 Task: Open Card Environmental Engineering Review in Board Employee Survey and Feedback to Workspace Investor Relations and add a team member Softage.4@softage.net, a label Purple, a checklist Mergers and Acquisitions, an attachment from your google drive, a color Purple and finally, add a card description 'Develop and launch new customer loyalty program for repeat business' and a comment 'This task presents an opportunity to showcase our communication and presentation skills, effectively conveying information and ideas to others.'. Add a start date 'Jan 08, 1900' with a due date 'Jan 15, 1900'
Action: Mouse moved to (103, 297)
Screenshot: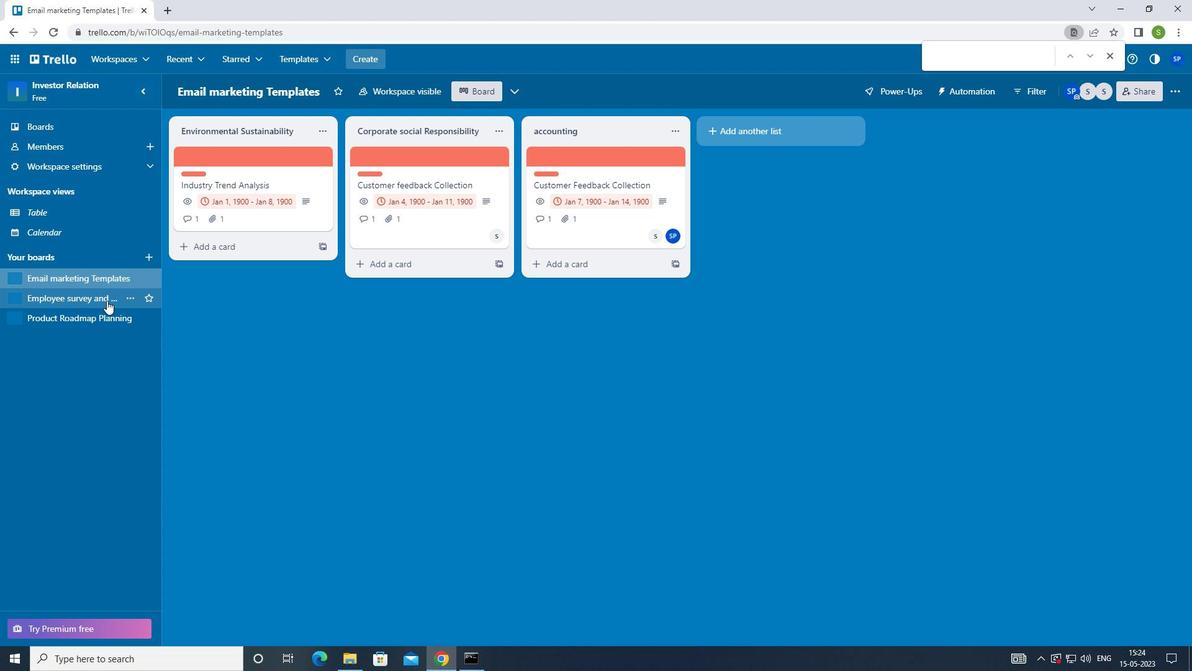 
Action: Mouse pressed left at (103, 297)
Screenshot: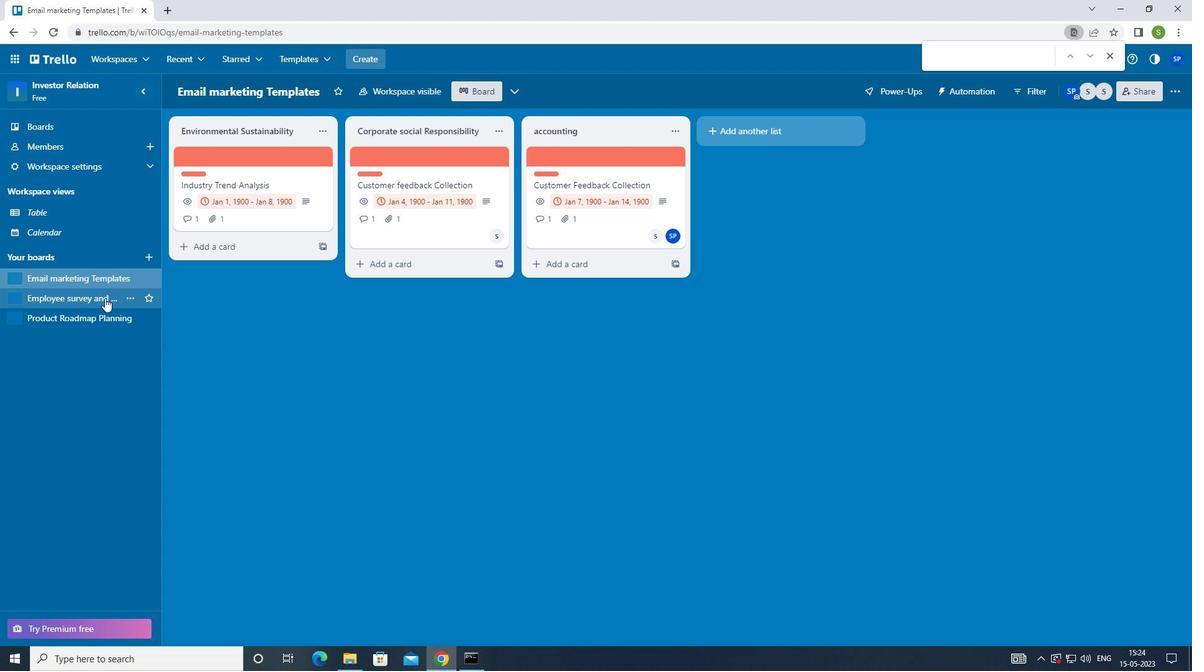 
Action: Mouse moved to (572, 154)
Screenshot: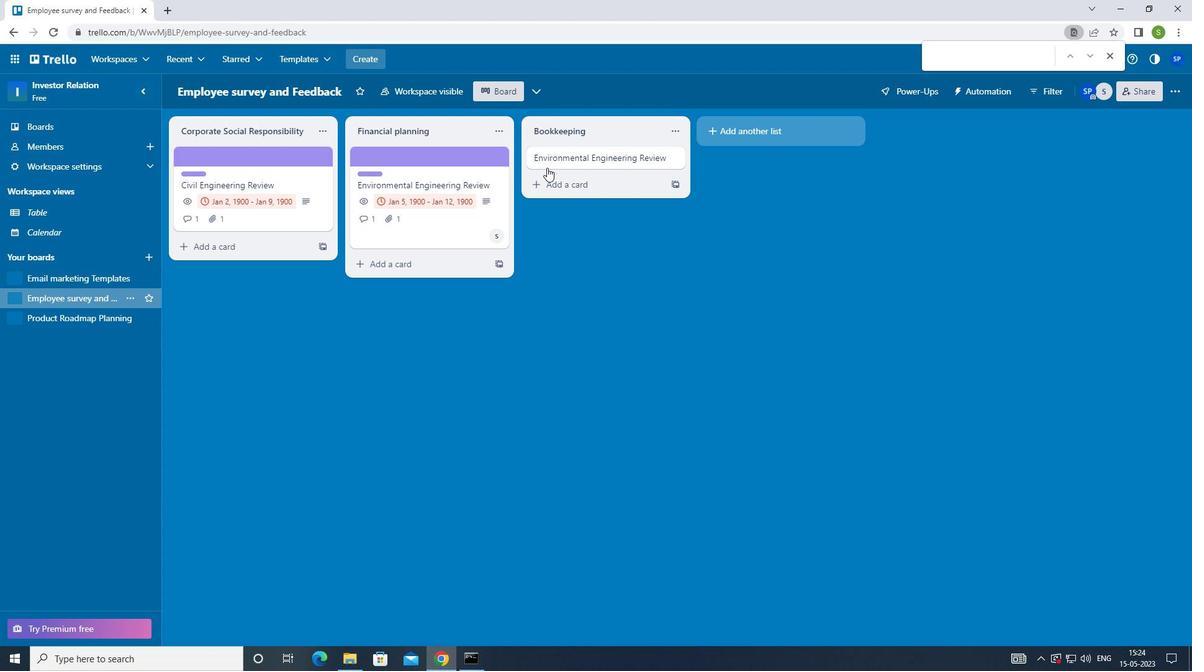 
Action: Mouse pressed left at (572, 154)
Screenshot: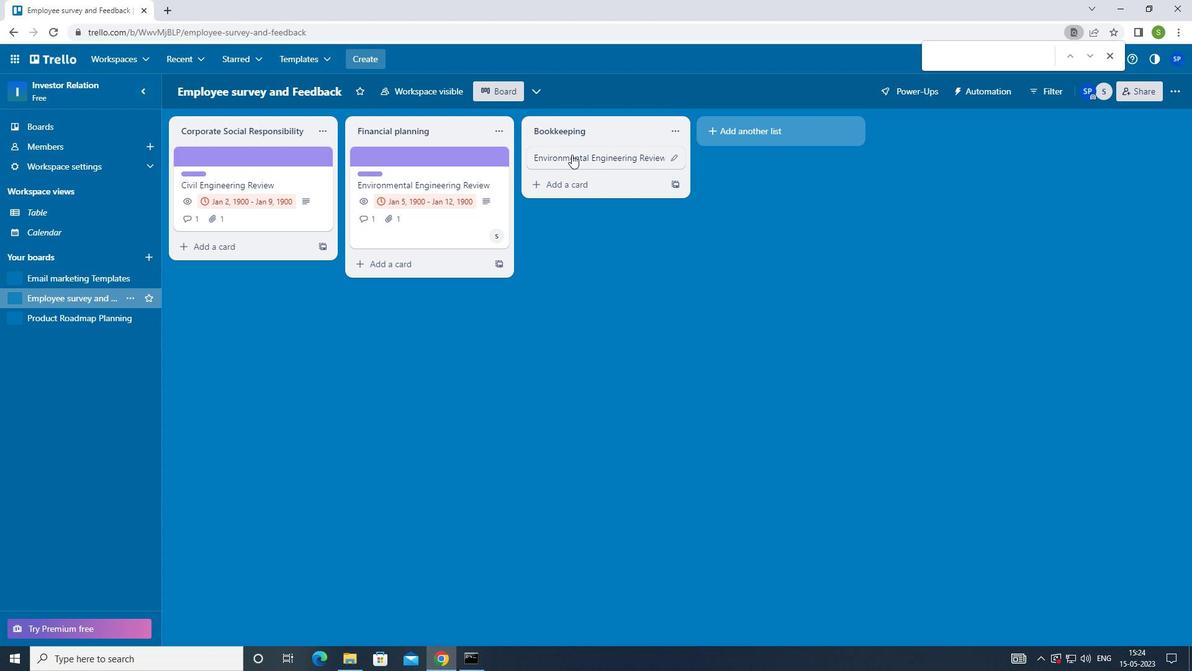 
Action: Mouse moved to (756, 161)
Screenshot: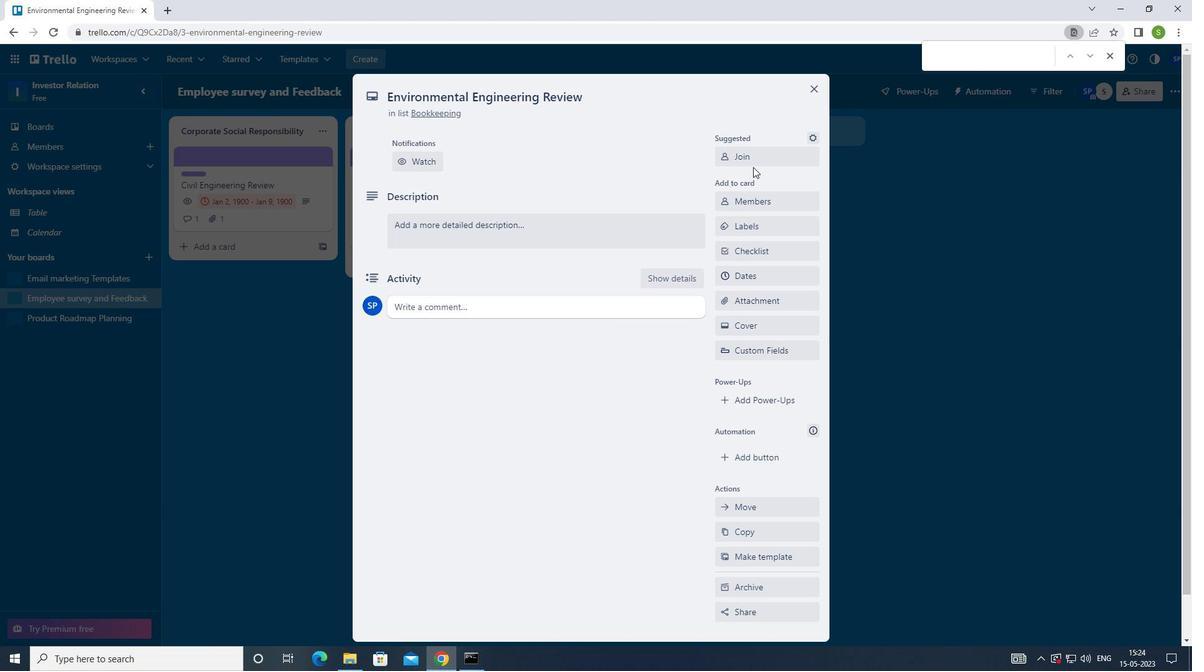 
Action: Mouse pressed left at (756, 161)
Screenshot: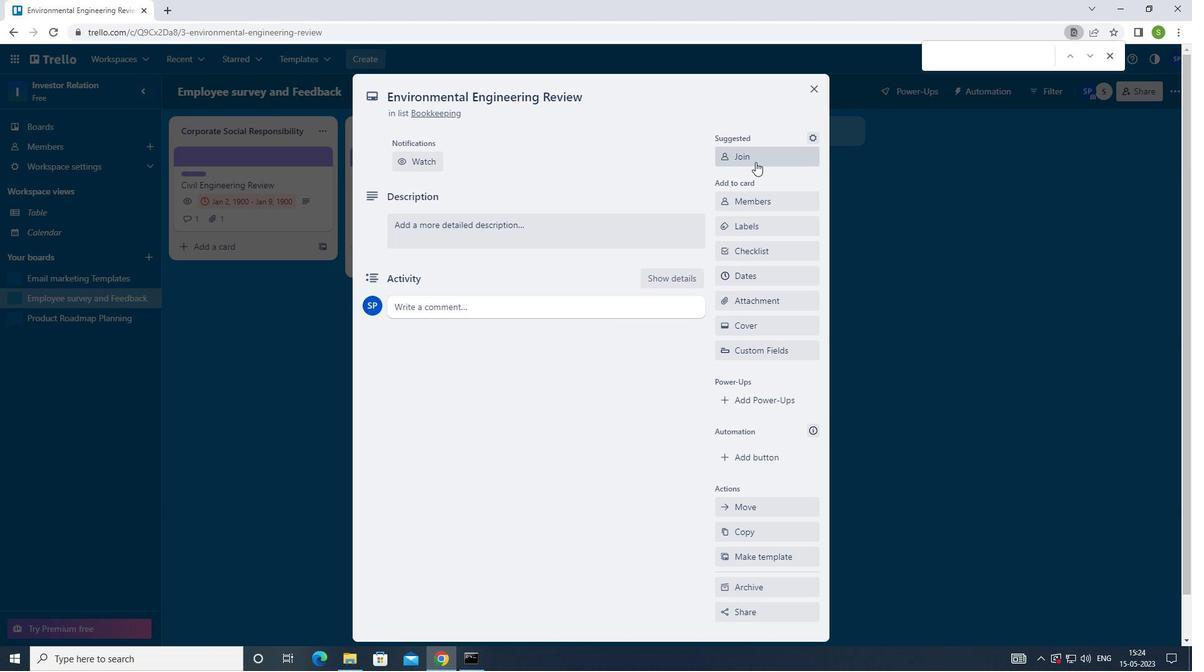 
Action: Mouse moved to (766, 160)
Screenshot: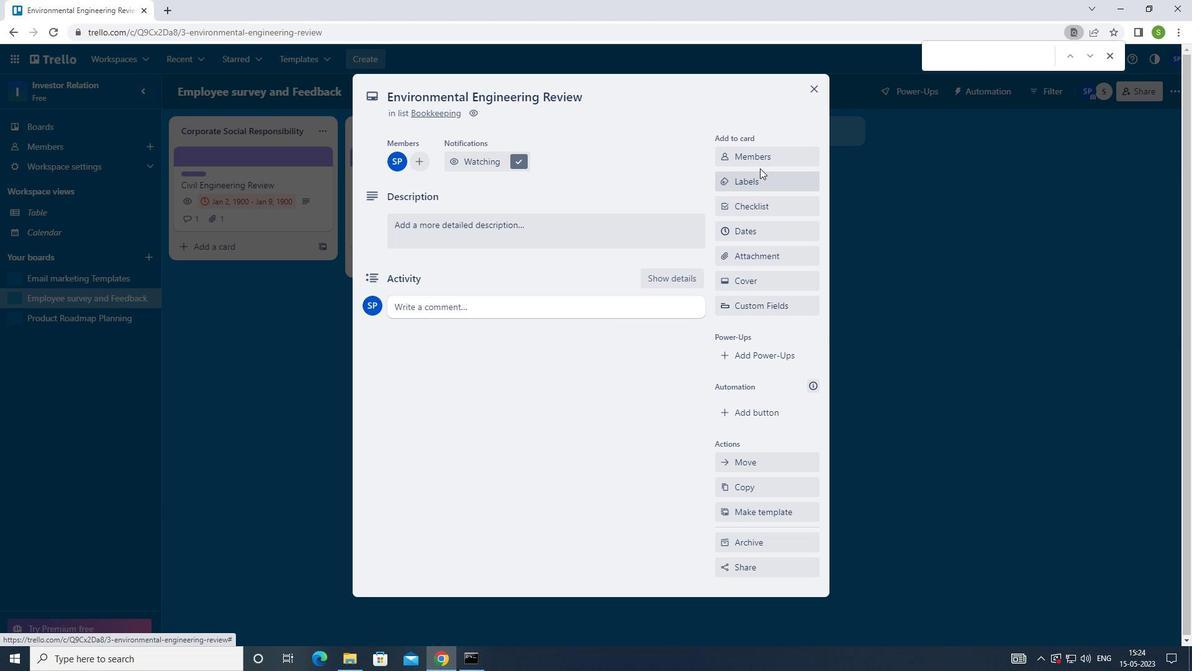 
Action: Mouse pressed left at (766, 160)
Screenshot: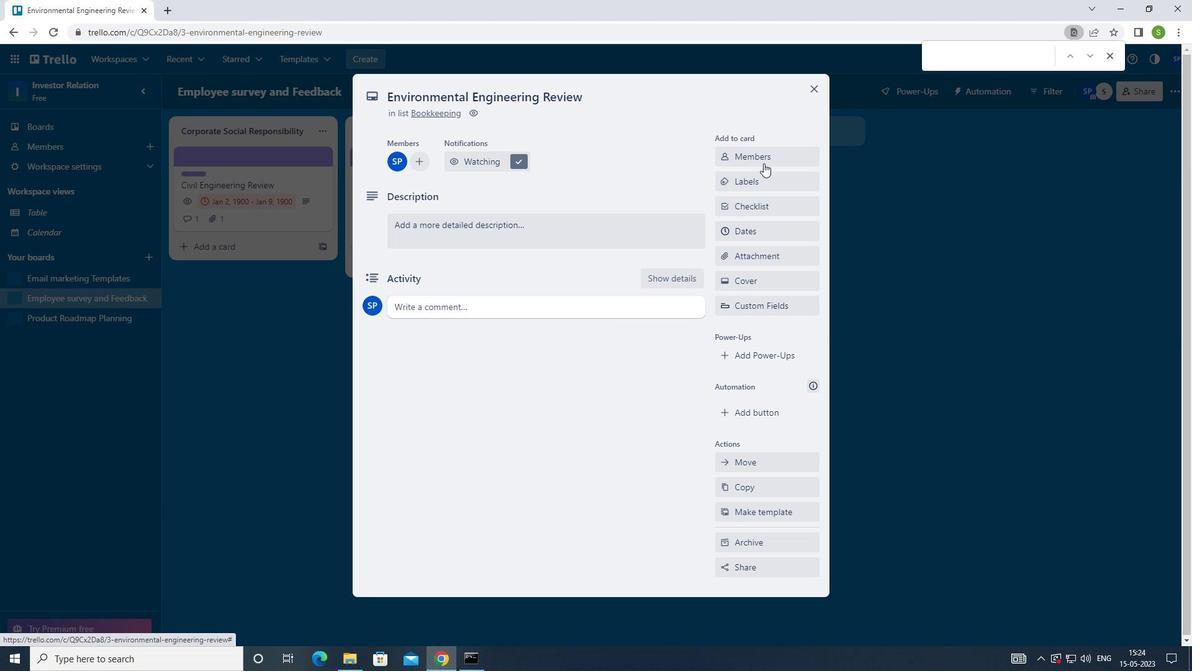 
Action: Mouse moved to (752, 170)
Screenshot: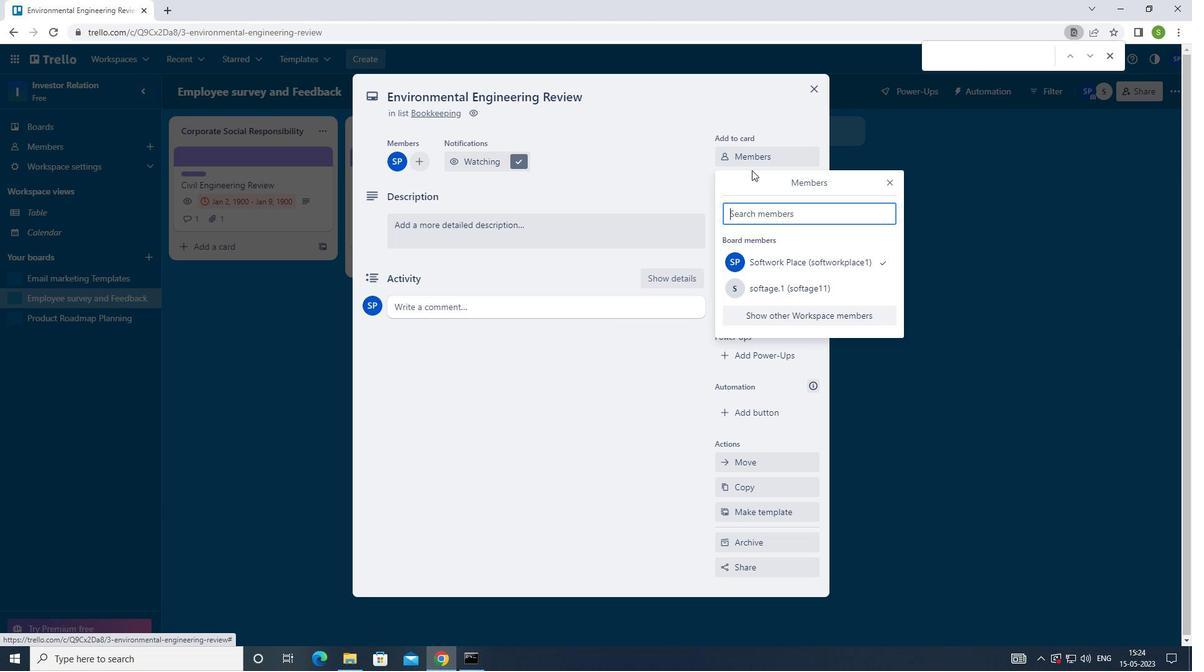 
Action: Key pressed <Key.shift>SOFTAGE.4<Key.shift>@SOFTAGE.NET
Screenshot: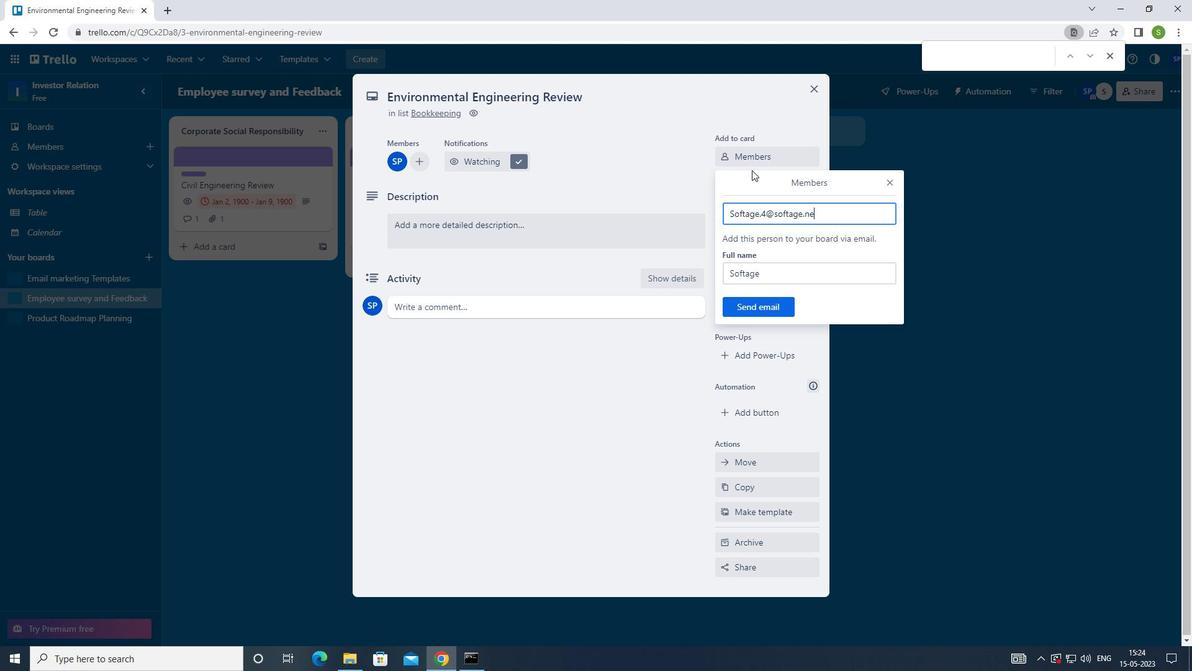 
Action: Mouse moved to (737, 302)
Screenshot: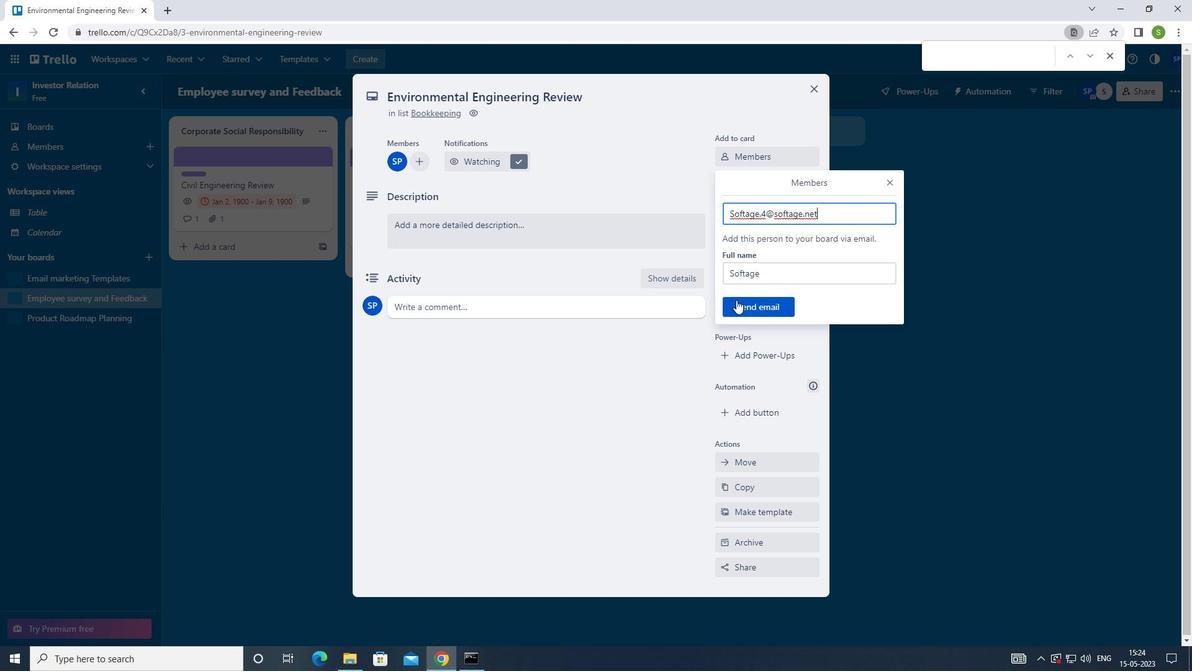 
Action: Mouse pressed left at (737, 302)
Screenshot: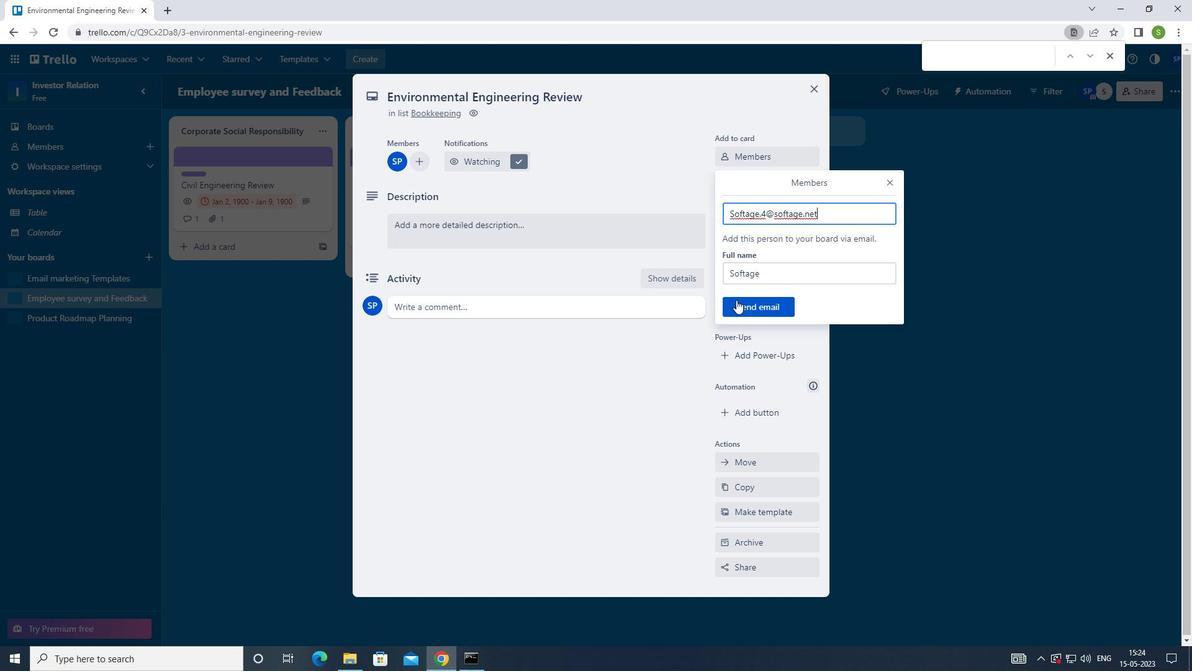
Action: Mouse moved to (781, 185)
Screenshot: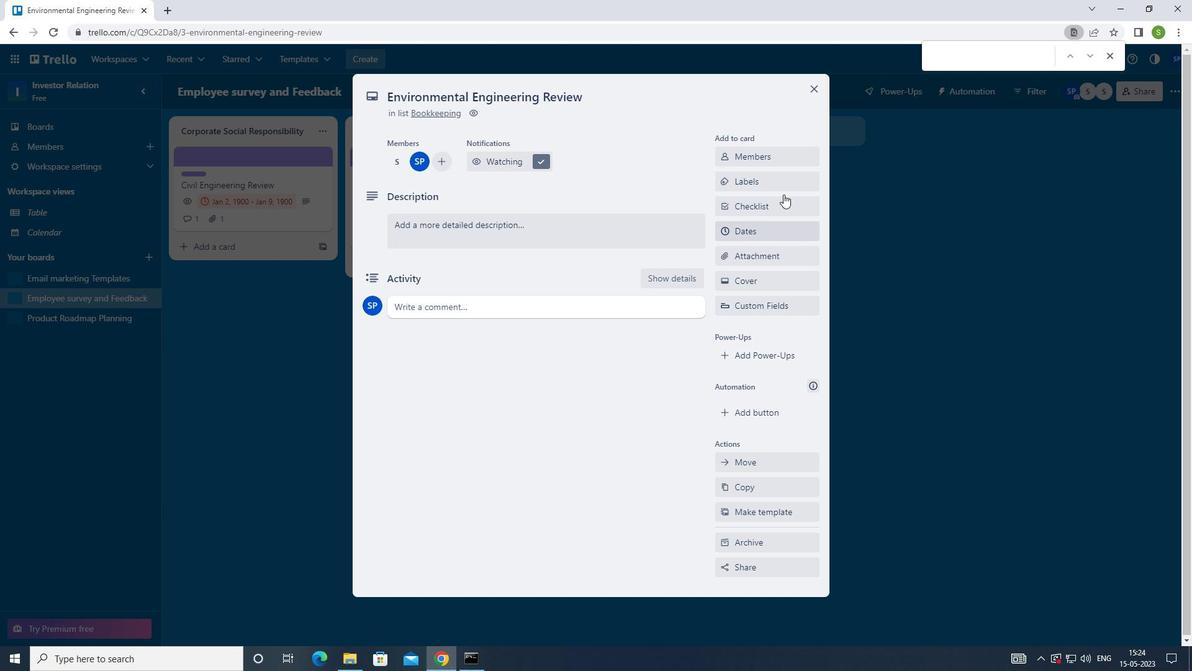 
Action: Mouse pressed left at (781, 185)
Screenshot: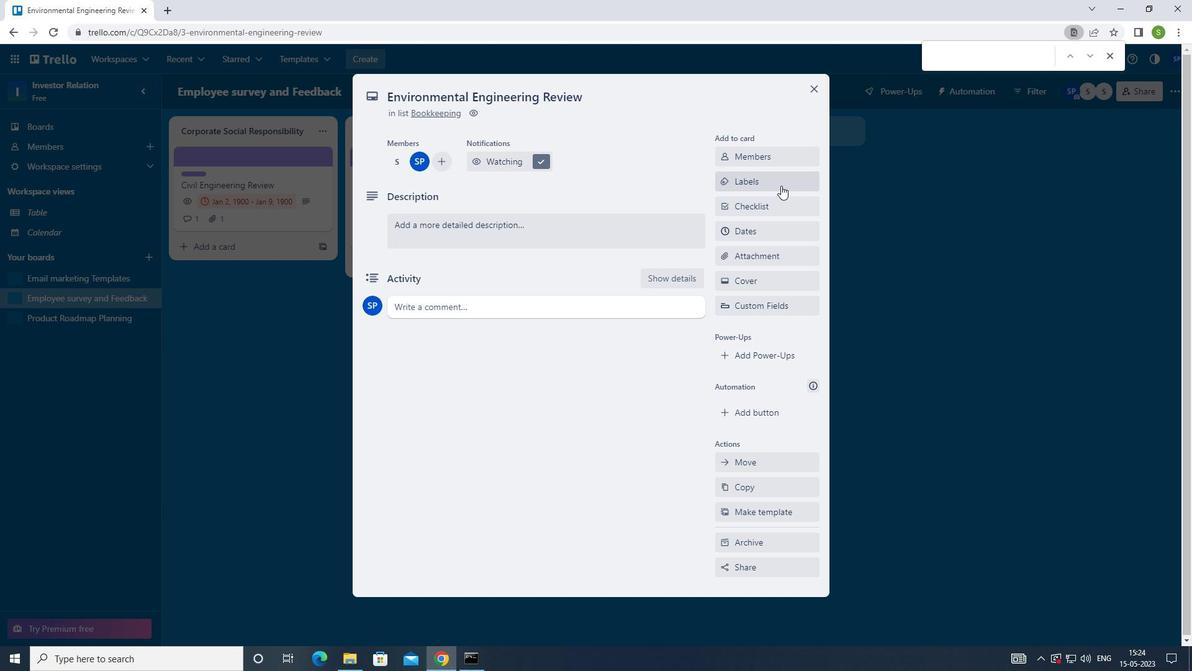 
Action: Mouse moved to (723, 370)
Screenshot: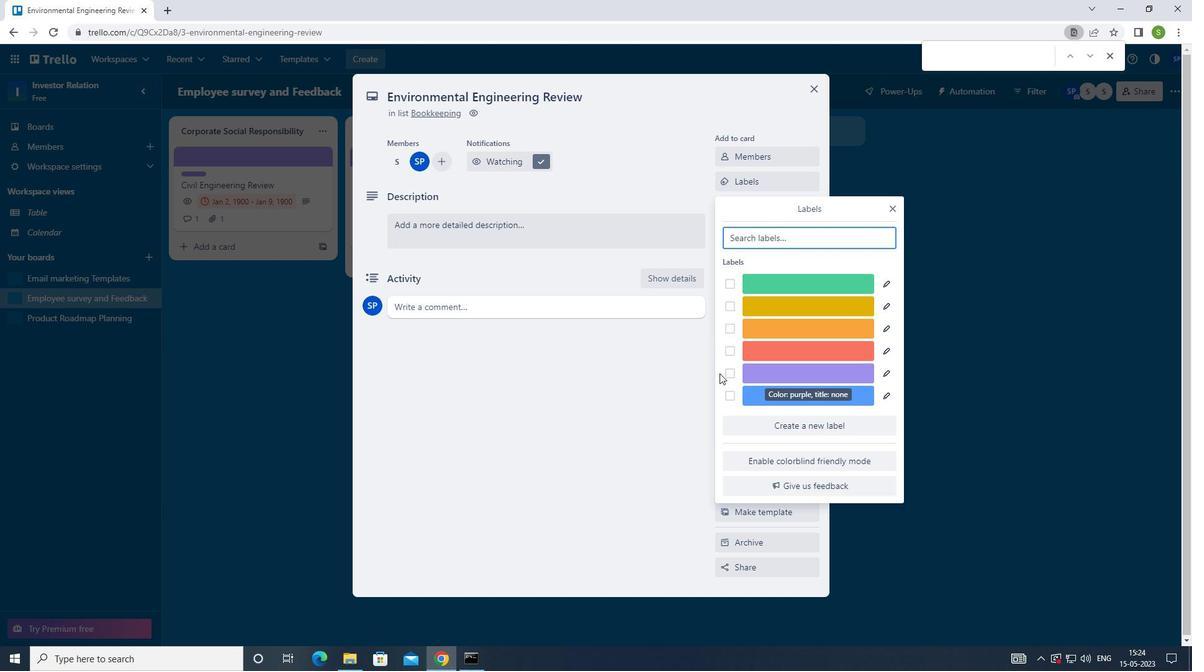 
Action: Mouse pressed left at (723, 370)
Screenshot: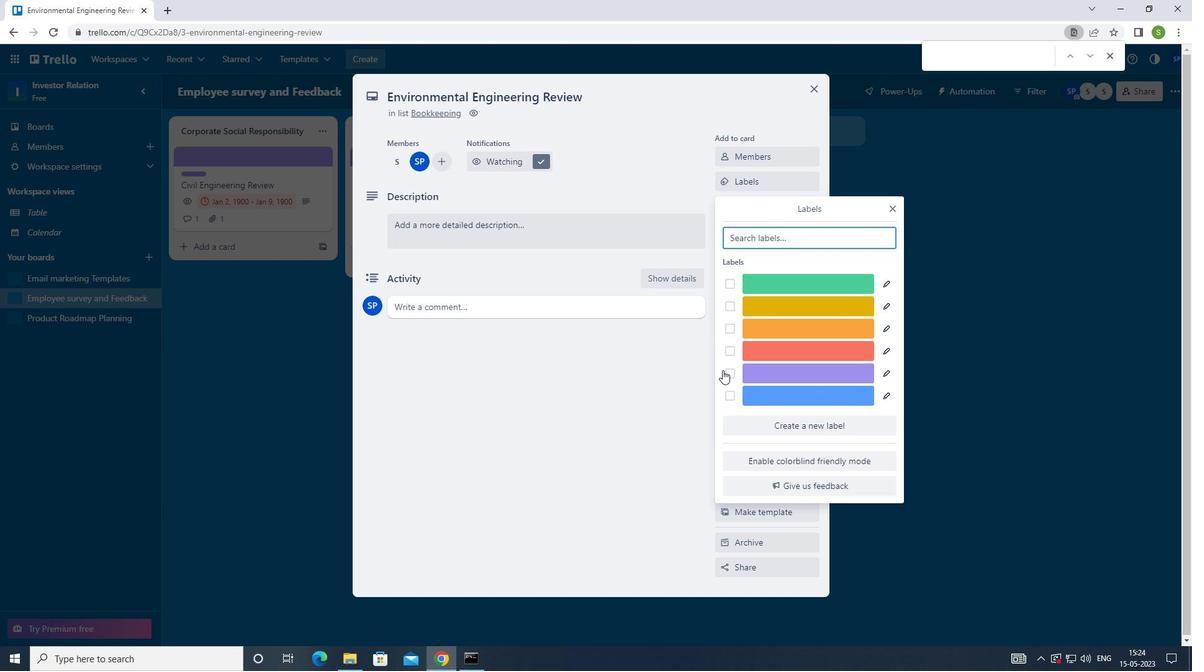 
Action: Mouse moved to (889, 206)
Screenshot: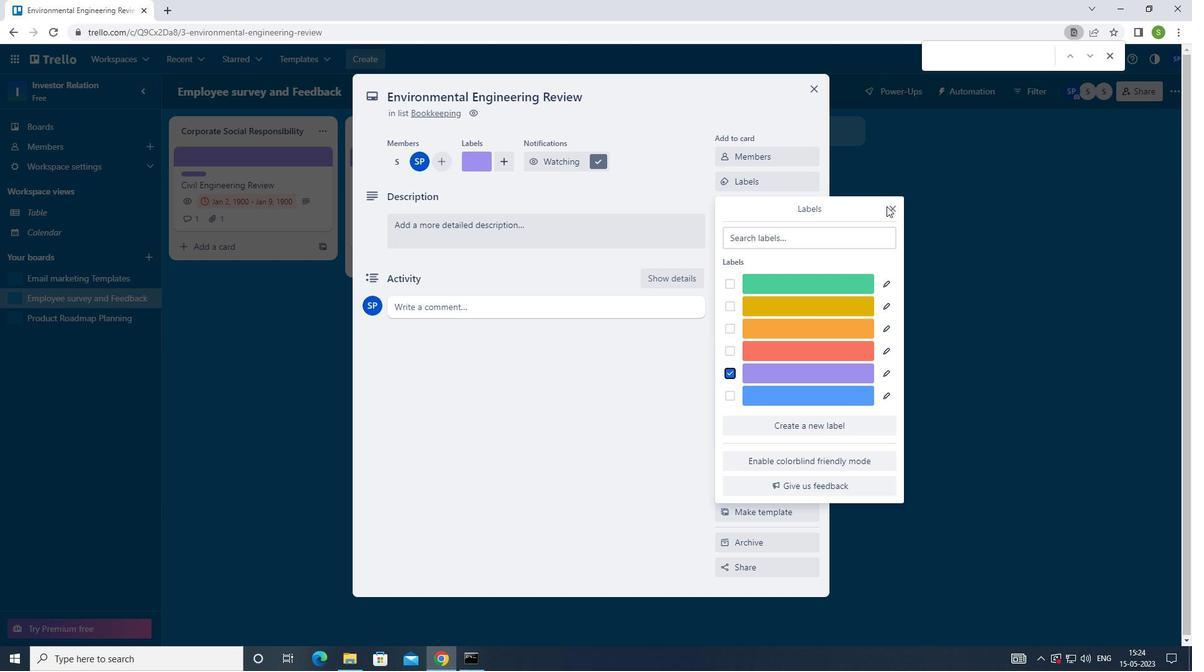 
Action: Mouse pressed left at (889, 206)
Screenshot: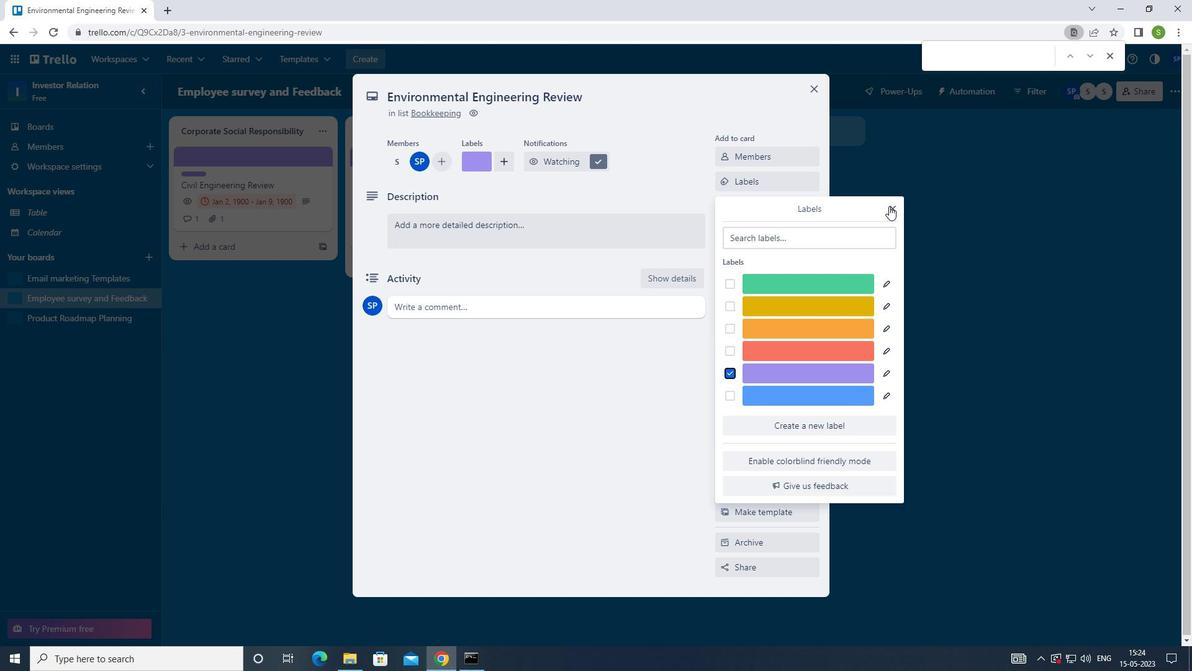 
Action: Mouse moved to (774, 206)
Screenshot: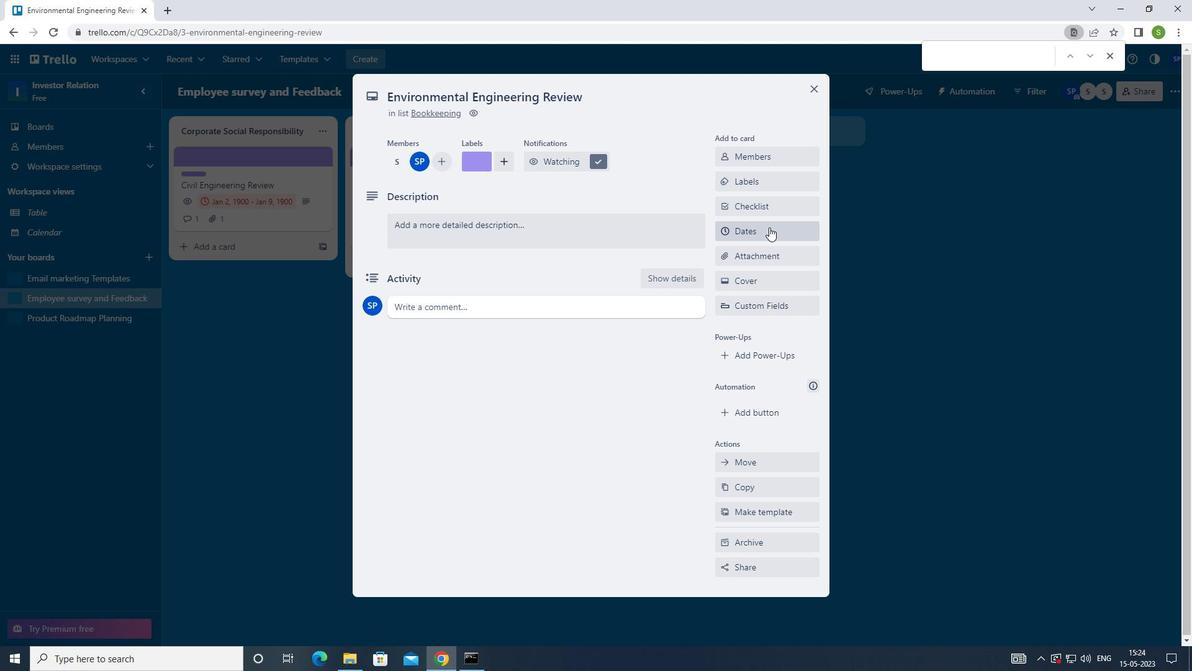 
Action: Mouse pressed left at (774, 206)
Screenshot: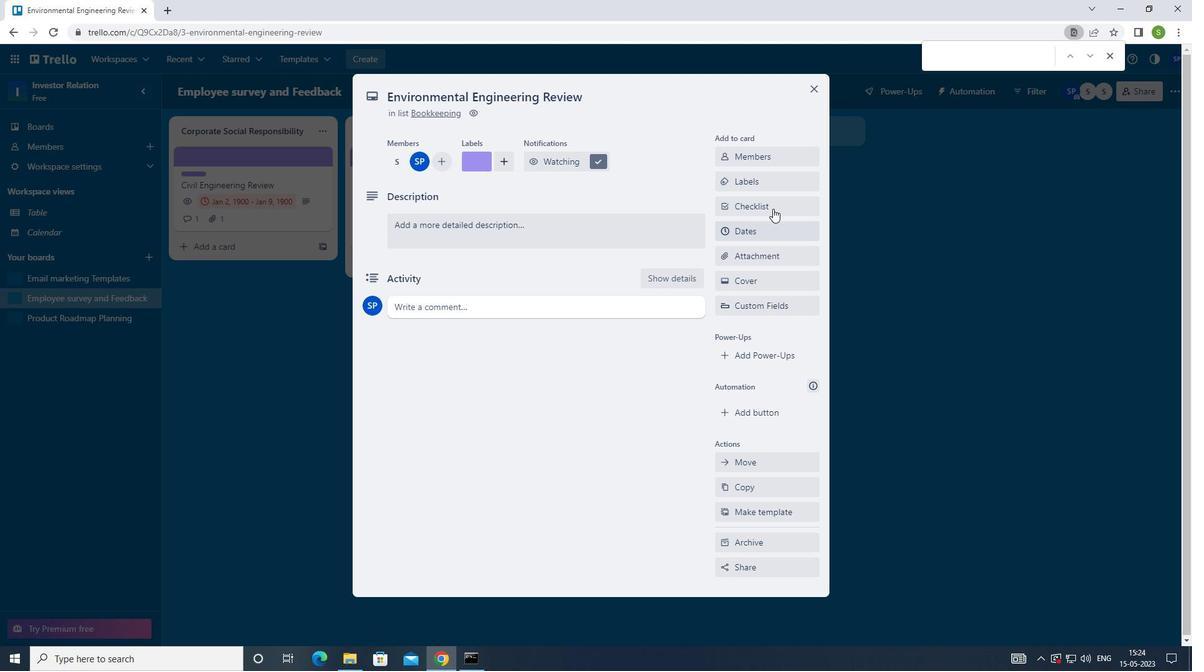 
Action: Mouse moved to (804, 206)
Screenshot: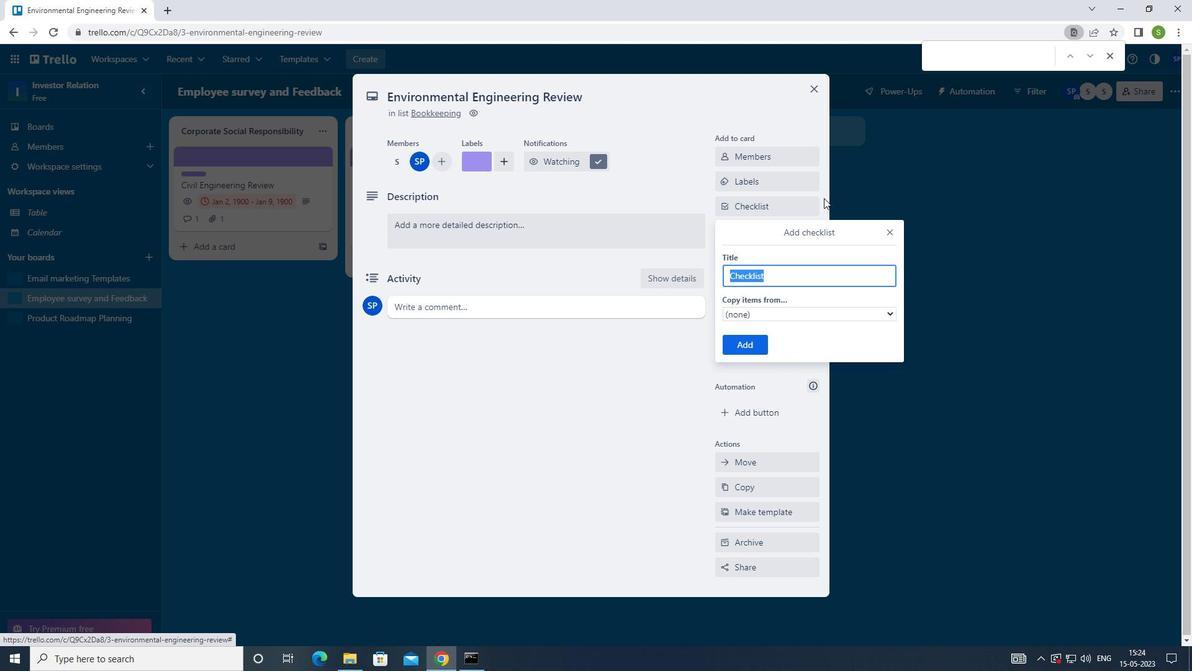 
Action: Key pressed <Key.shift>MERGERS<Key.space><Key.shift>B
Screenshot: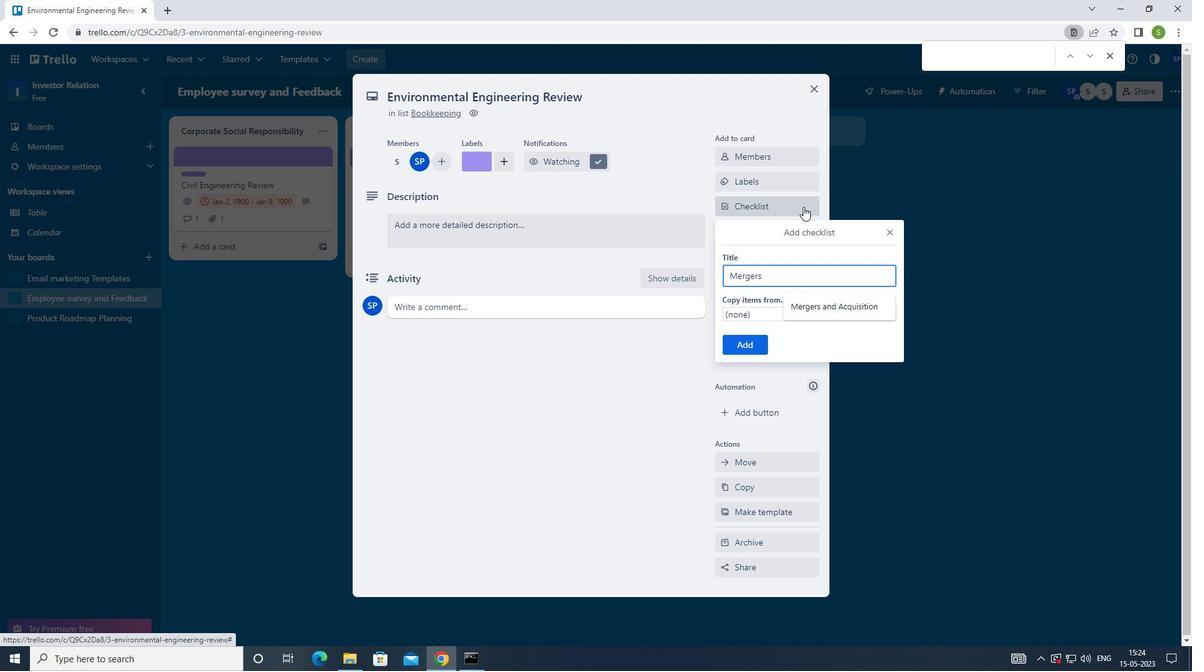 
Action: Mouse moved to (804, 206)
Screenshot: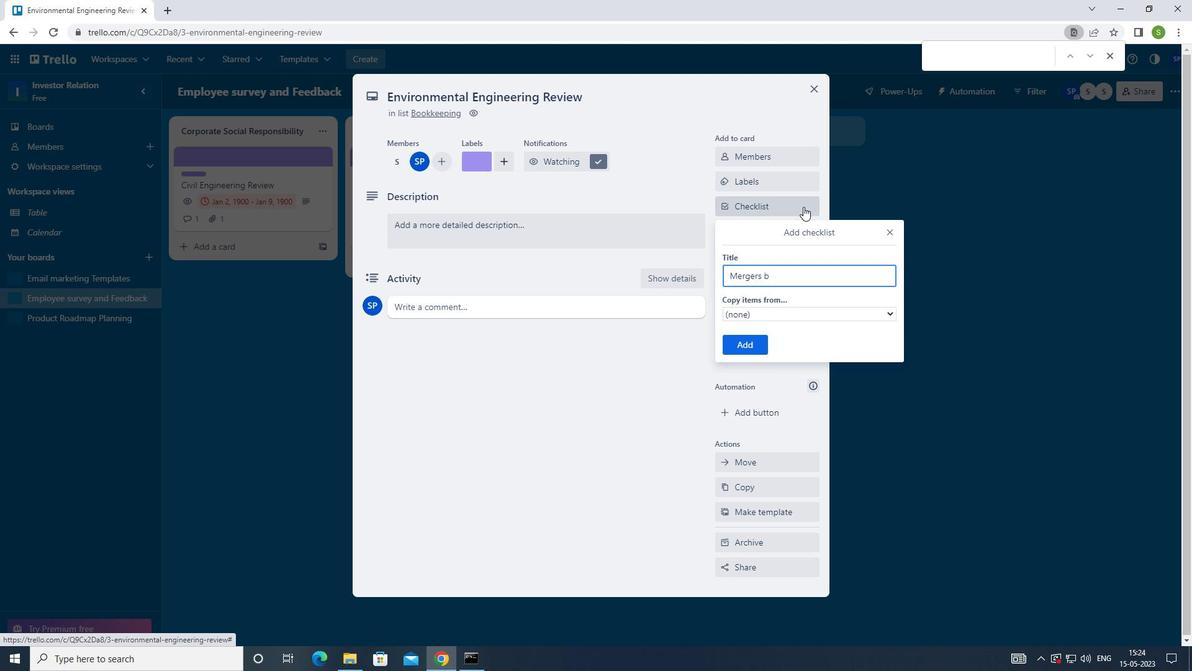 
Action: Key pressed <Key.backspace>AB<Key.backspace>MD<Key.backspace><Key.backspace>ND<Key.space><Key.shift>ACQUISITION
Screenshot: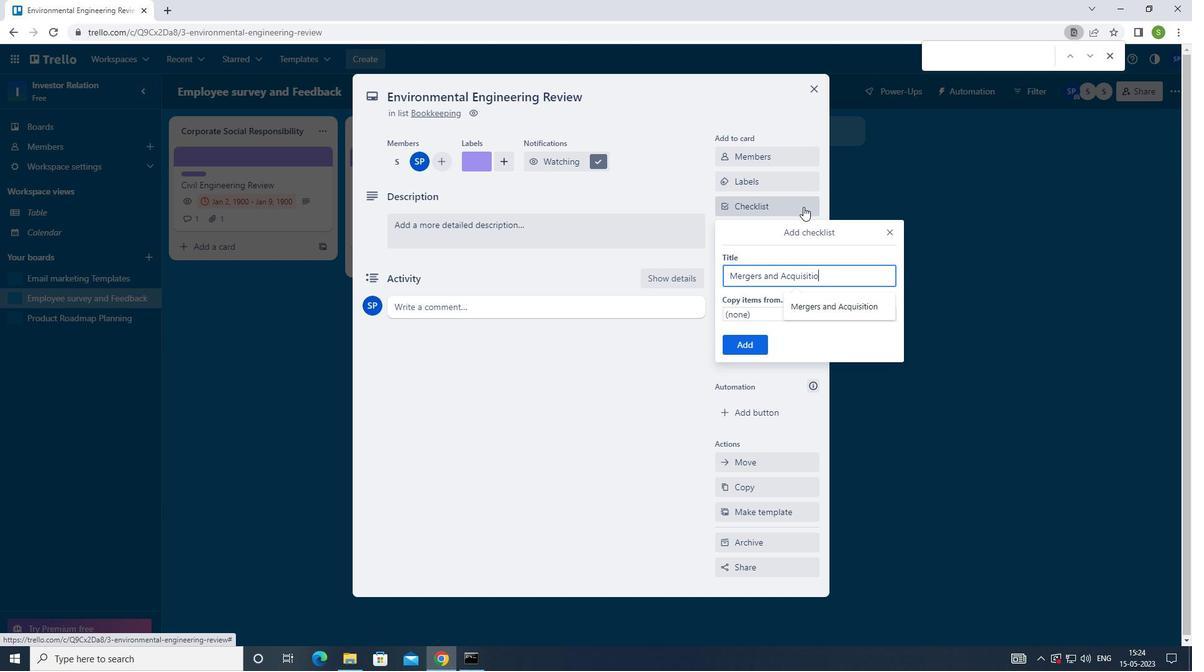 
Action: Mouse moved to (742, 347)
Screenshot: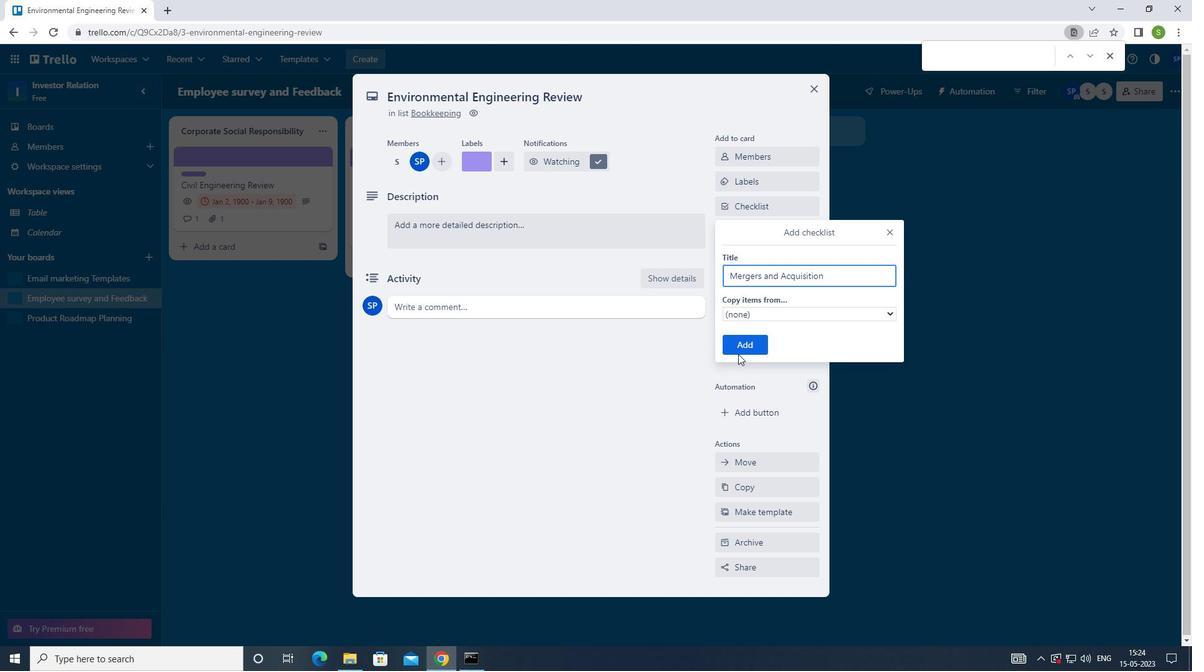
Action: Mouse pressed left at (742, 347)
Screenshot: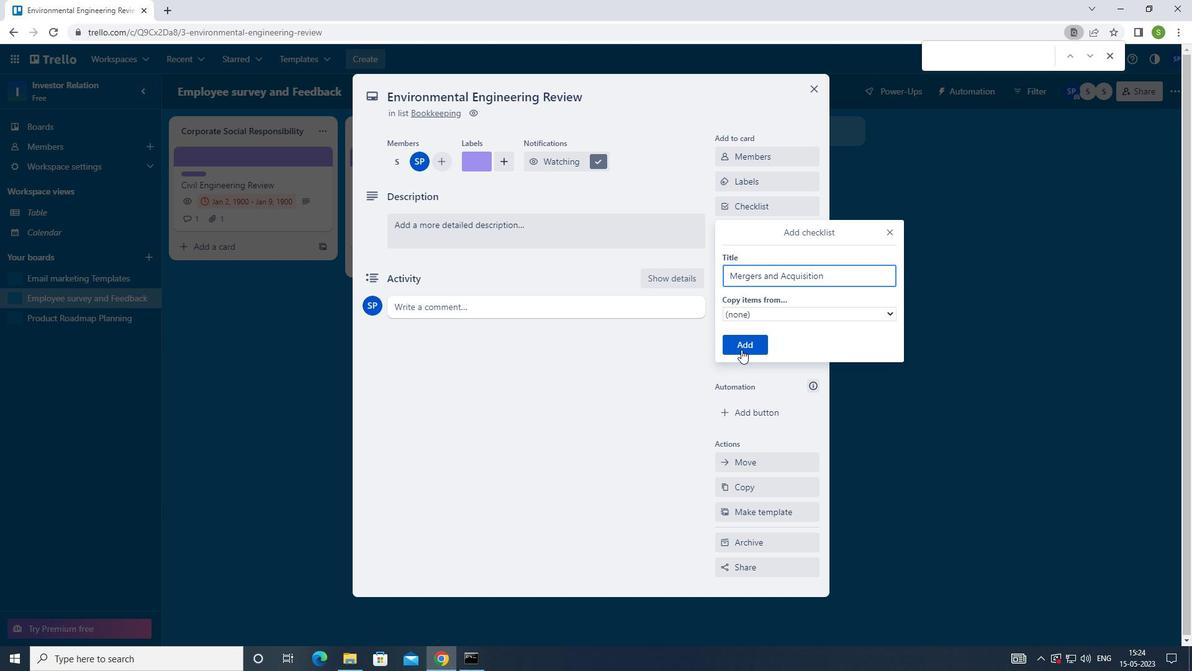
Action: Mouse moved to (776, 252)
Screenshot: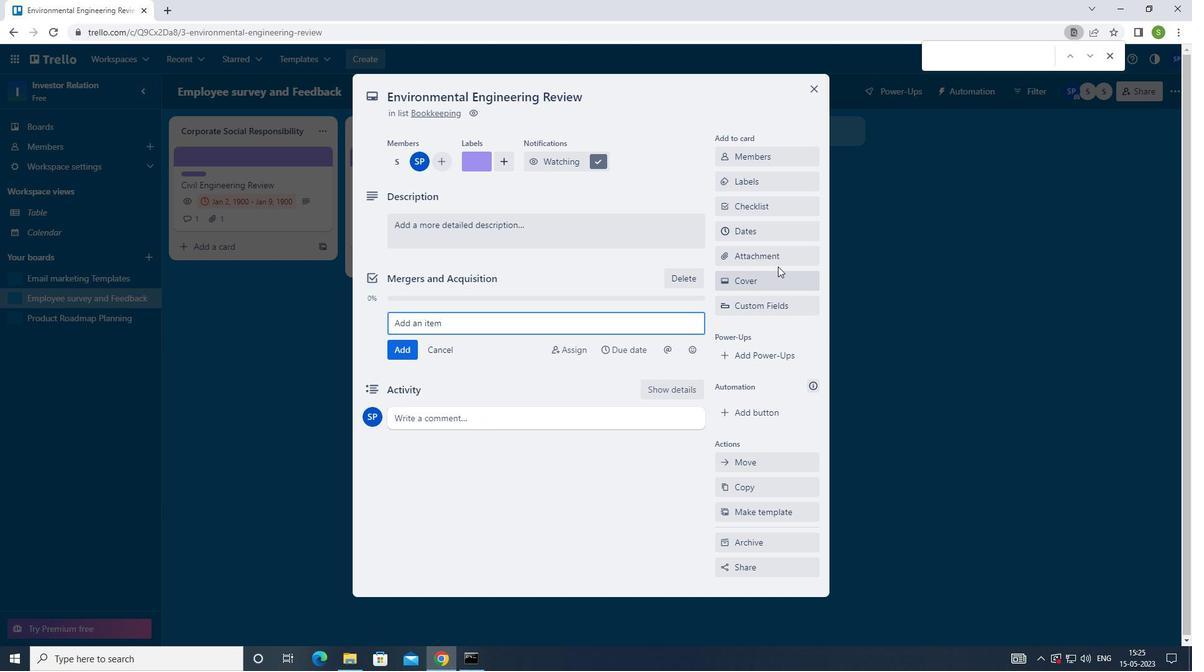 
Action: Mouse pressed left at (776, 252)
Screenshot: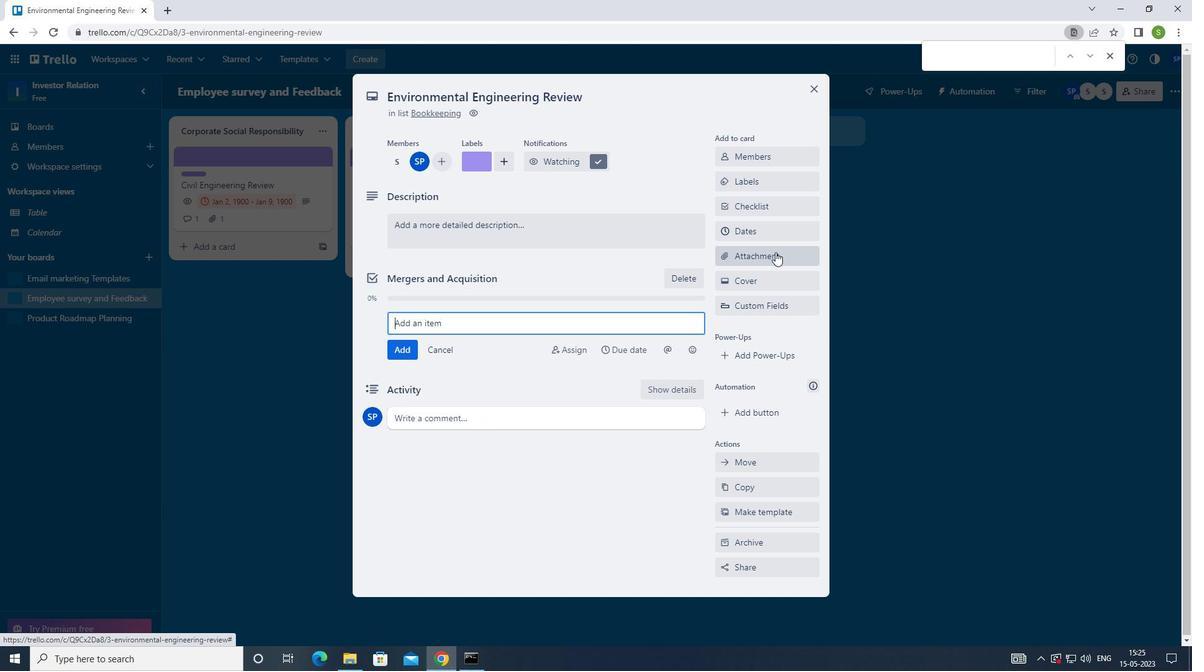 
Action: Mouse moved to (736, 347)
Screenshot: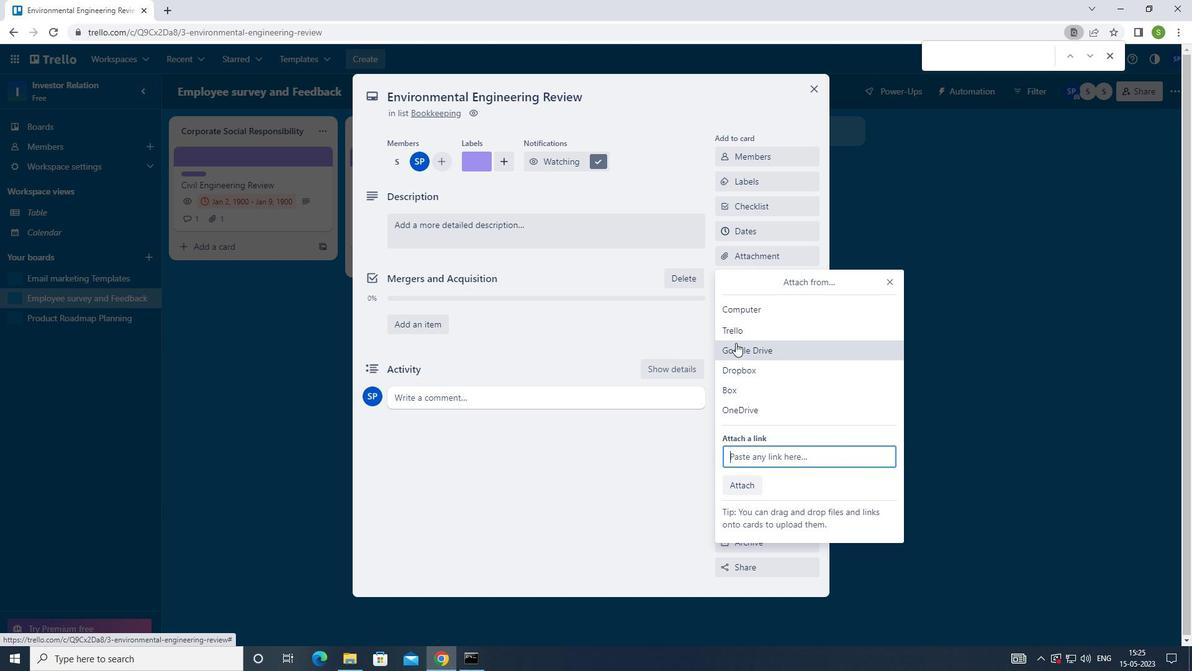 
Action: Mouse pressed left at (736, 347)
Screenshot: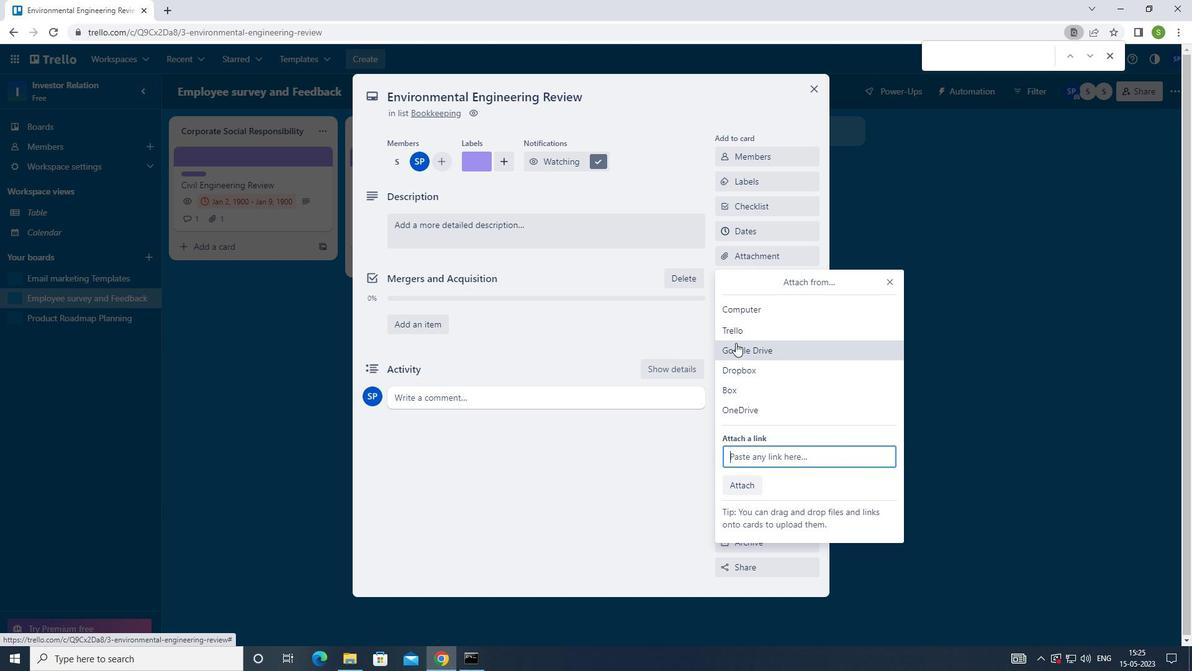 
Action: Mouse moved to (314, 293)
Screenshot: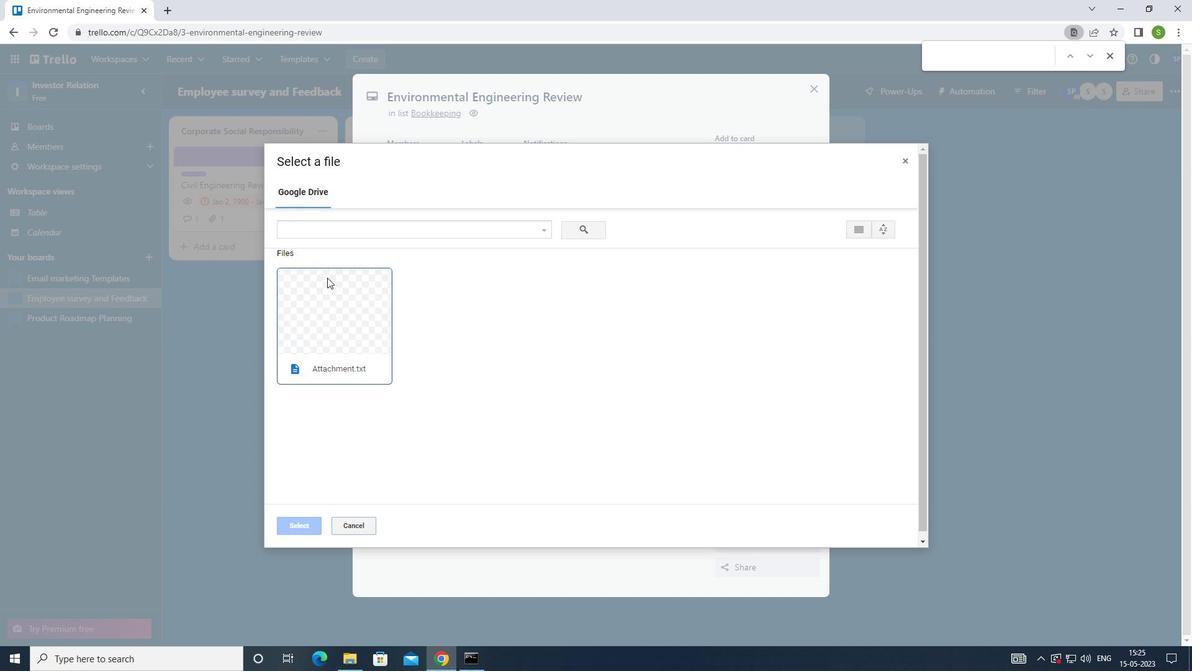 
Action: Mouse pressed left at (314, 293)
Screenshot: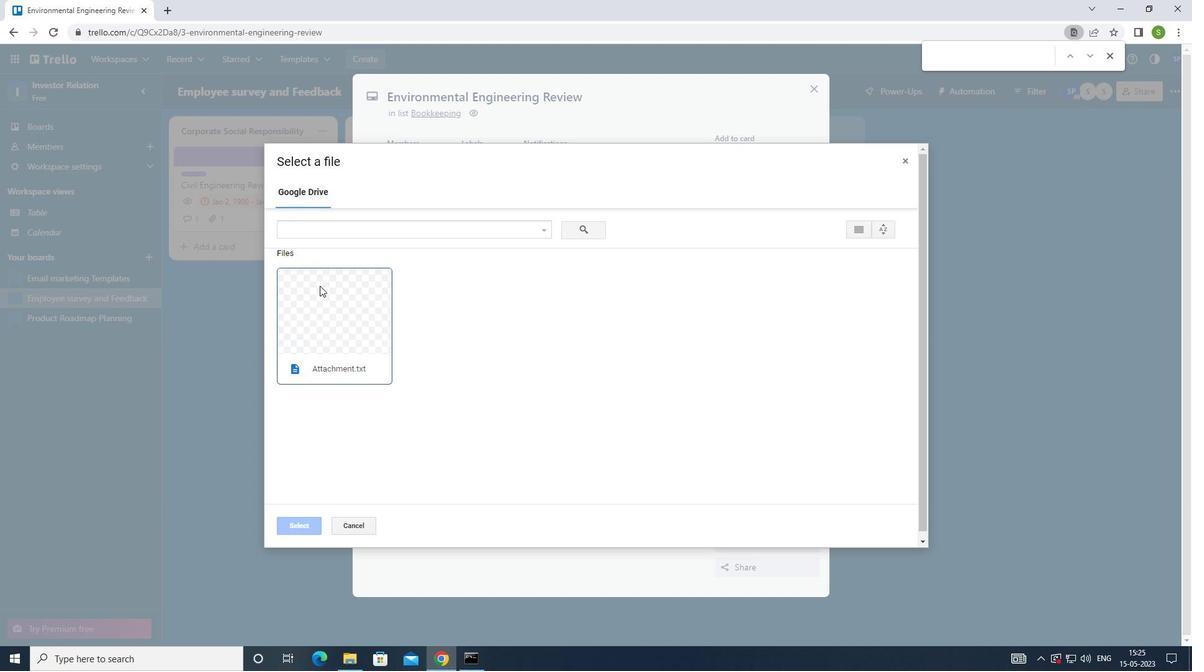 
Action: Mouse moved to (293, 533)
Screenshot: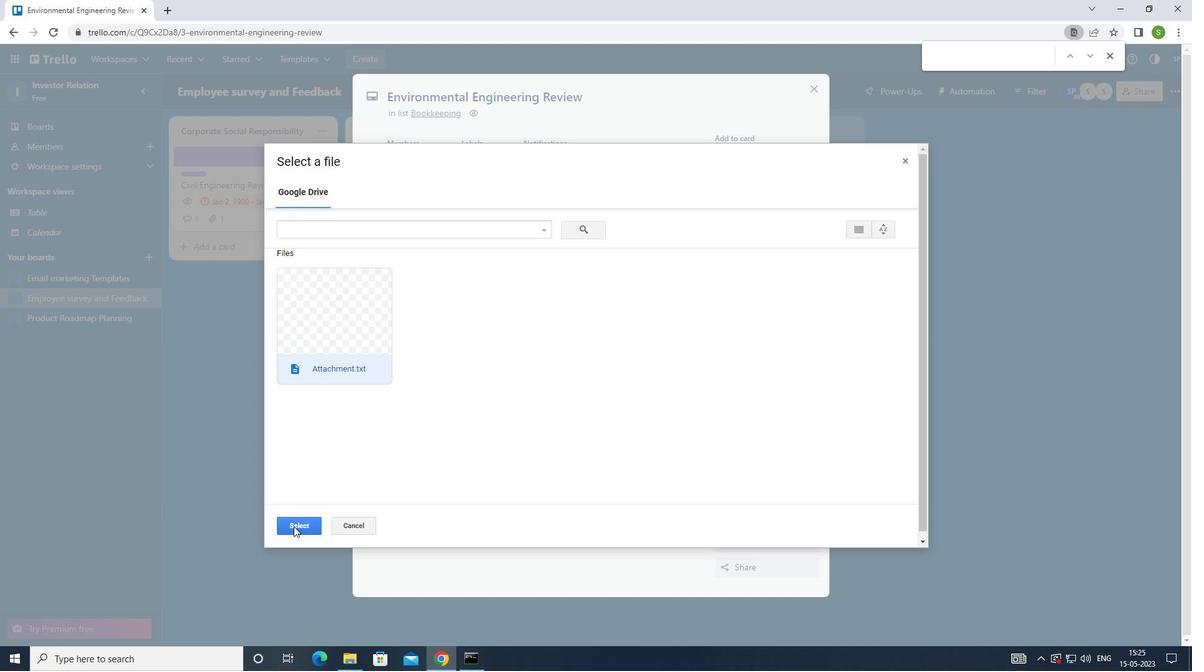 
Action: Mouse pressed left at (293, 533)
Screenshot: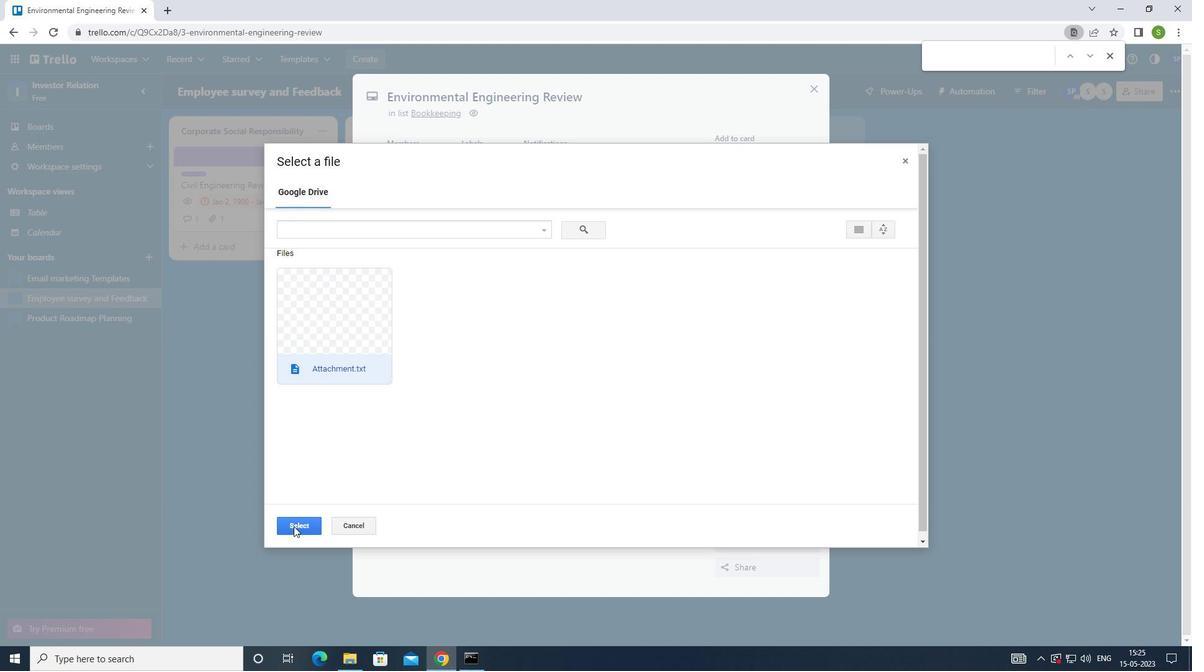 
Action: Mouse moved to (770, 280)
Screenshot: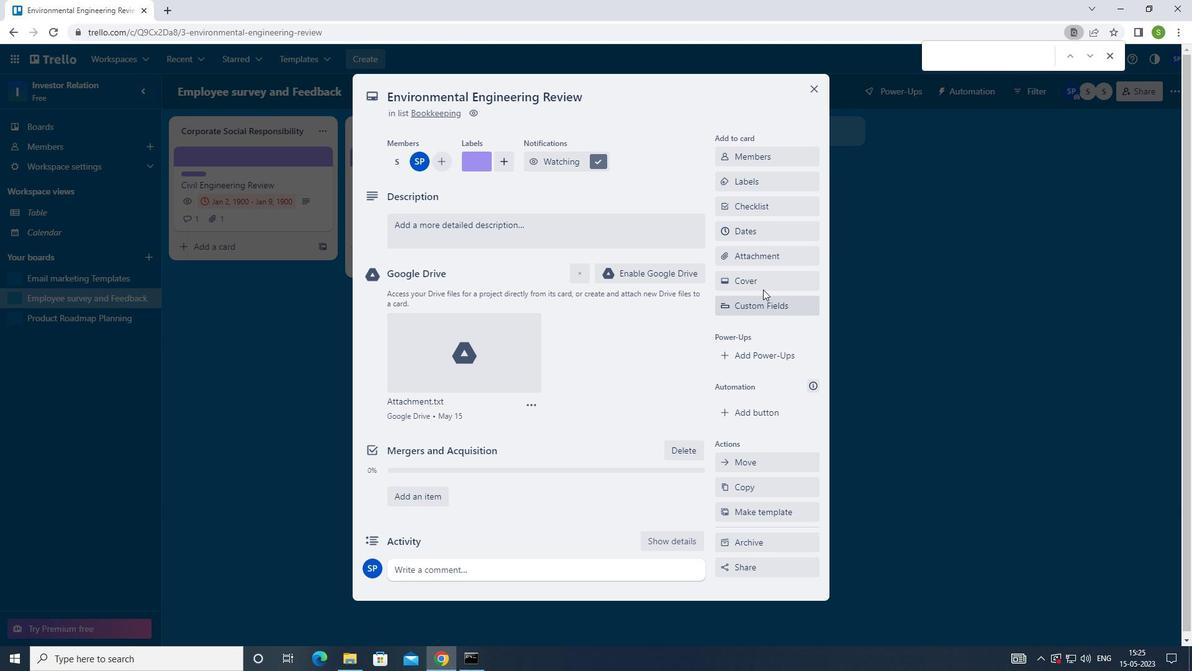
Action: Mouse pressed left at (770, 280)
Screenshot: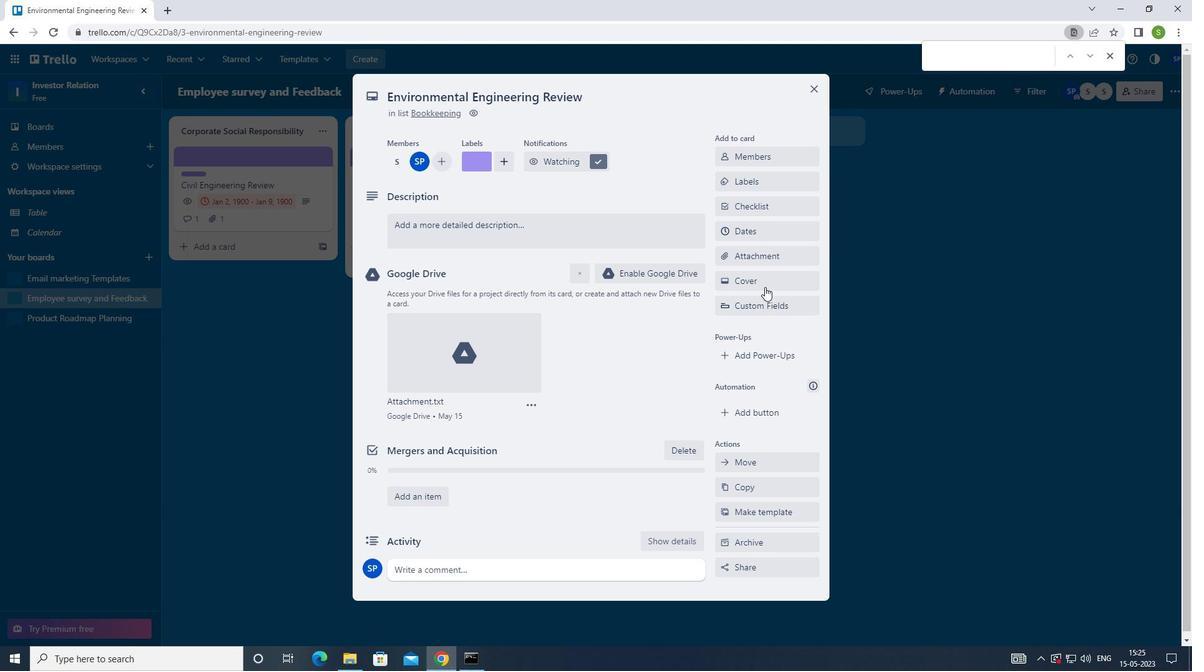 
Action: Mouse moved to (892, 392)
Screenshot: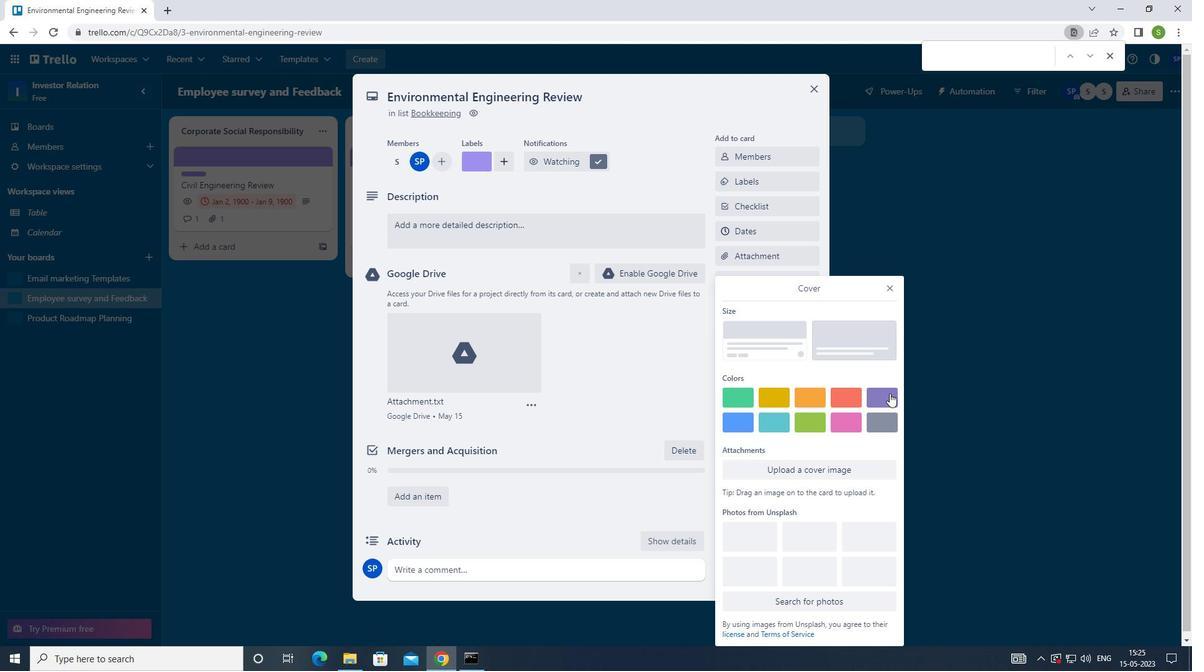 
Action: Mouse pressed left at (892, 392)
Screenshot: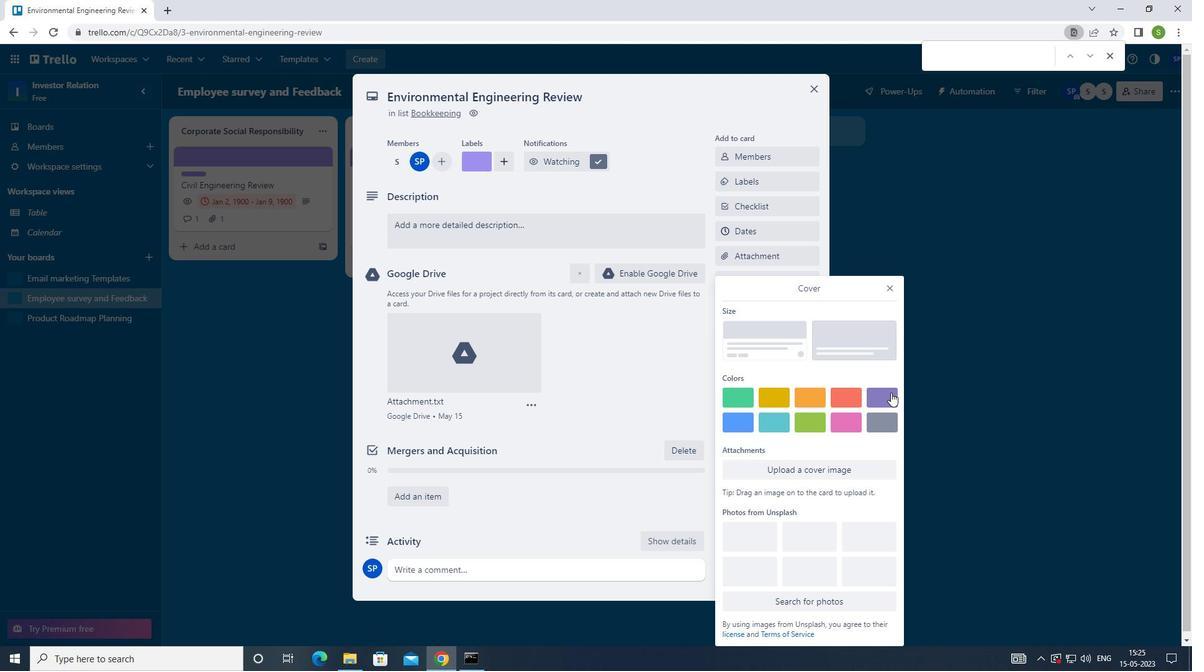 
Action: Mouse moved to (465, 308)
Screenshot: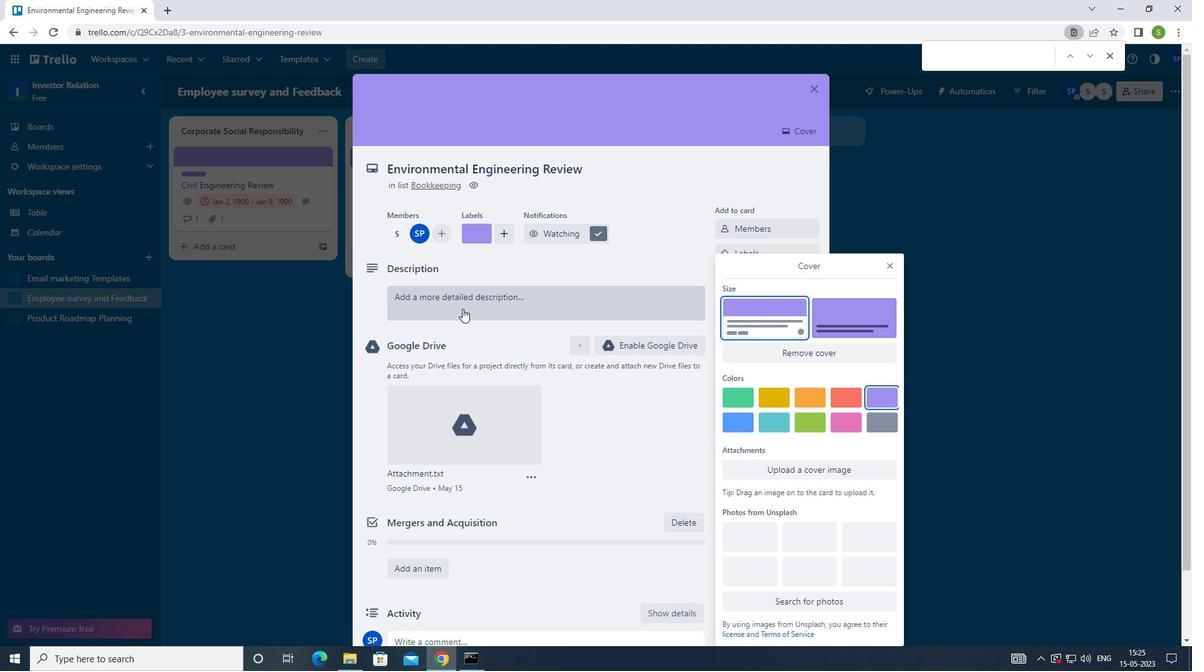 
Action: Mouse pressed left at (465, 308)
Screenshot: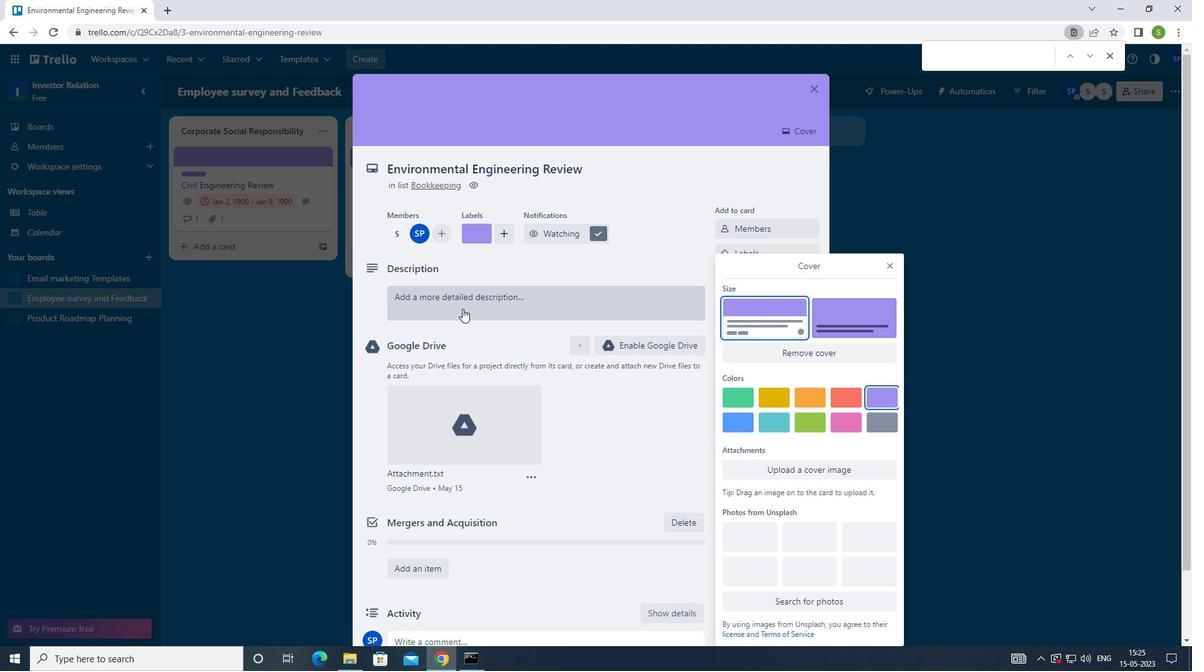 
Action: Mouse moved to (535, 275)
Screenshot: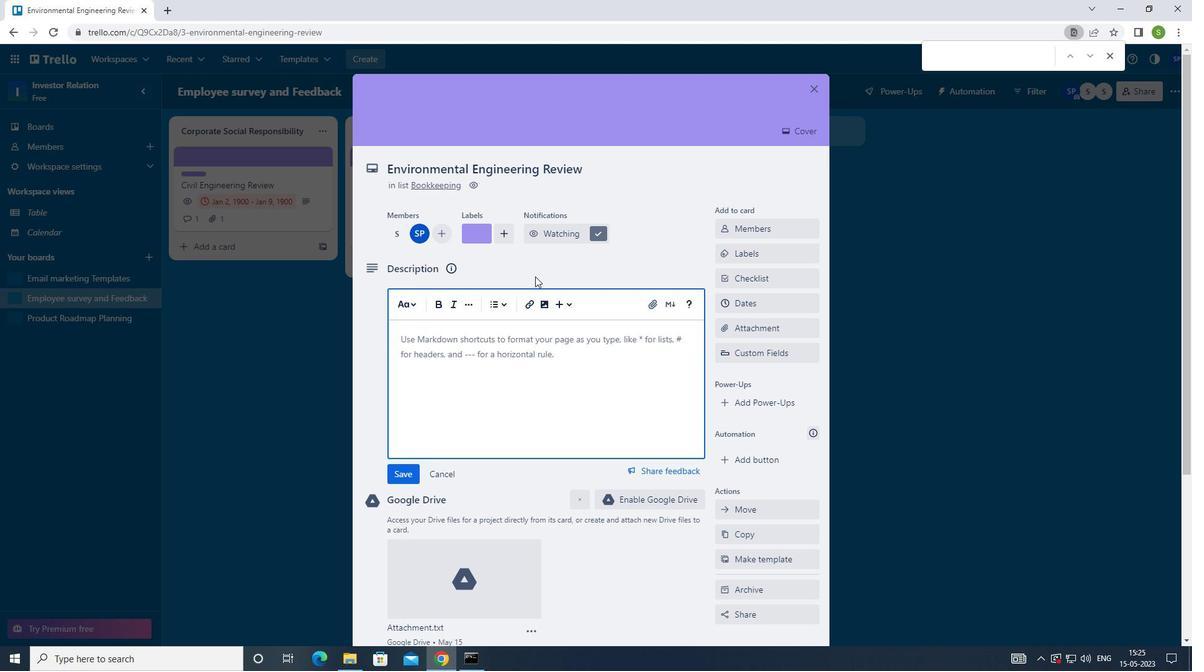 
Action: Key pressed <Key.shift><Key.shift><Key.shift><Key.shift><Key.shift><Key.shift>DEVELOP<Key.space>AND<Key.space>LAUNCH<Key.space>NEW<Key.space>CUSTOMER<Key.space>LOYALITY<Key.space>PROGRAM<Key.space>FOR<Key.space>REPEAT<Key.space>BUSINESS<Key.space>AND<Key.space>A<Key.space><Key.backspace><Key.backspace><Key.backspace><Key.backspace><Key.backspace><Key.backspace>
Screenshot: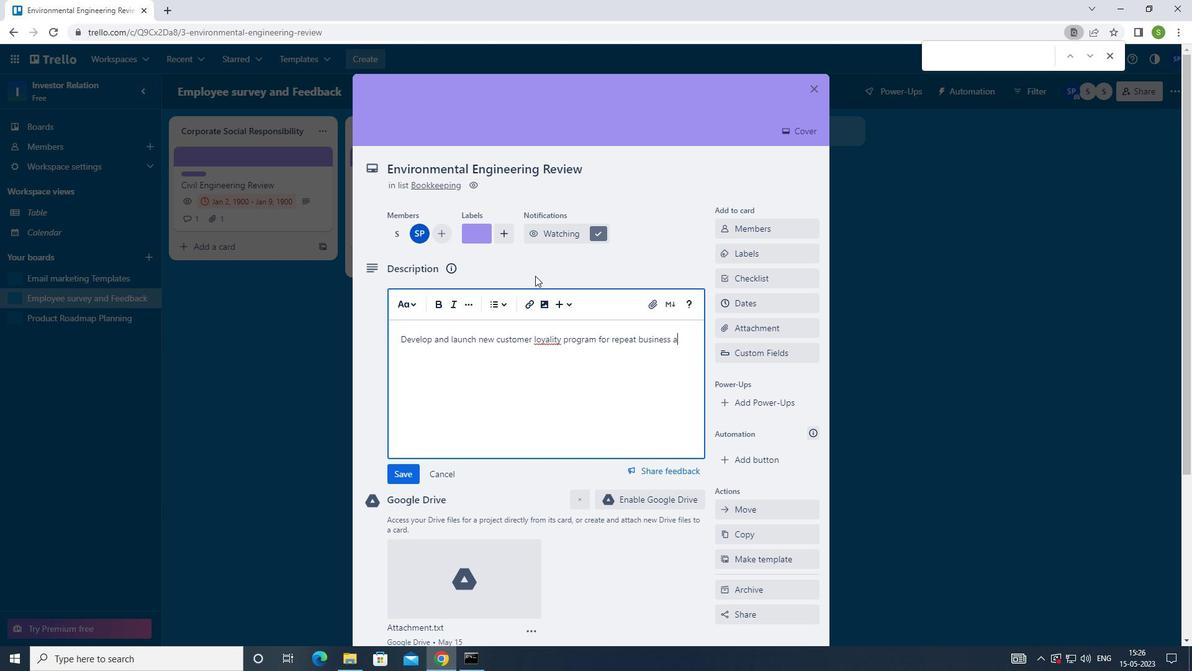 
Action: Mouse moved to (554, 336)
Screenshot: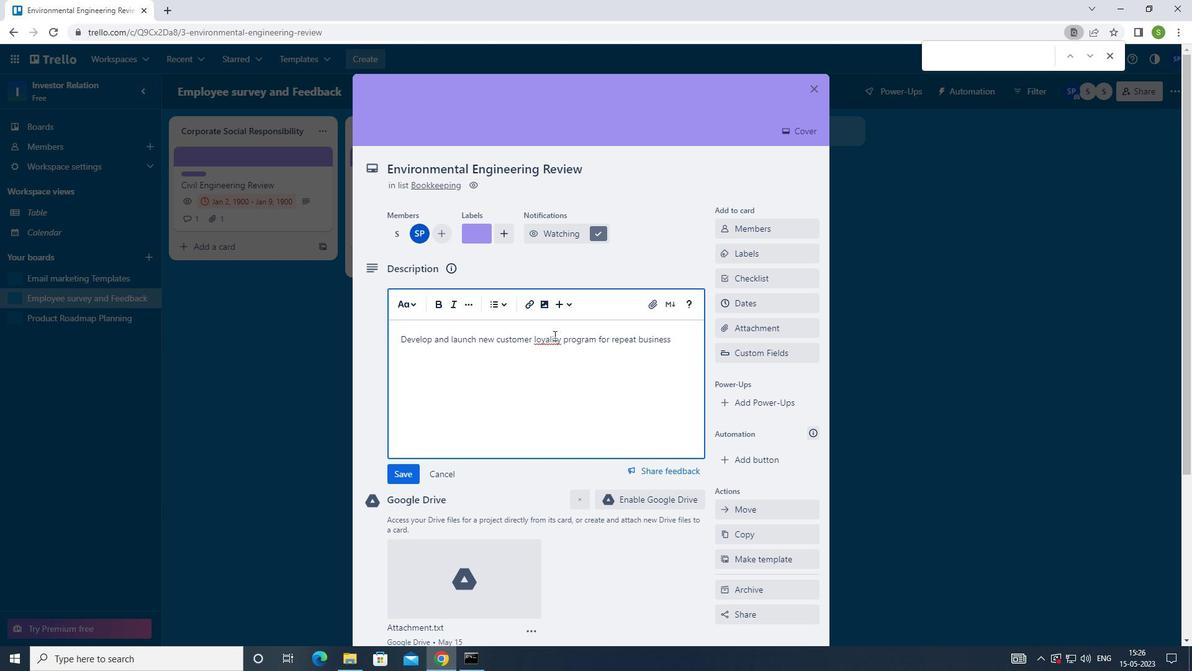 
Action: Mouse pressed left at (554, 336)
Screenshot: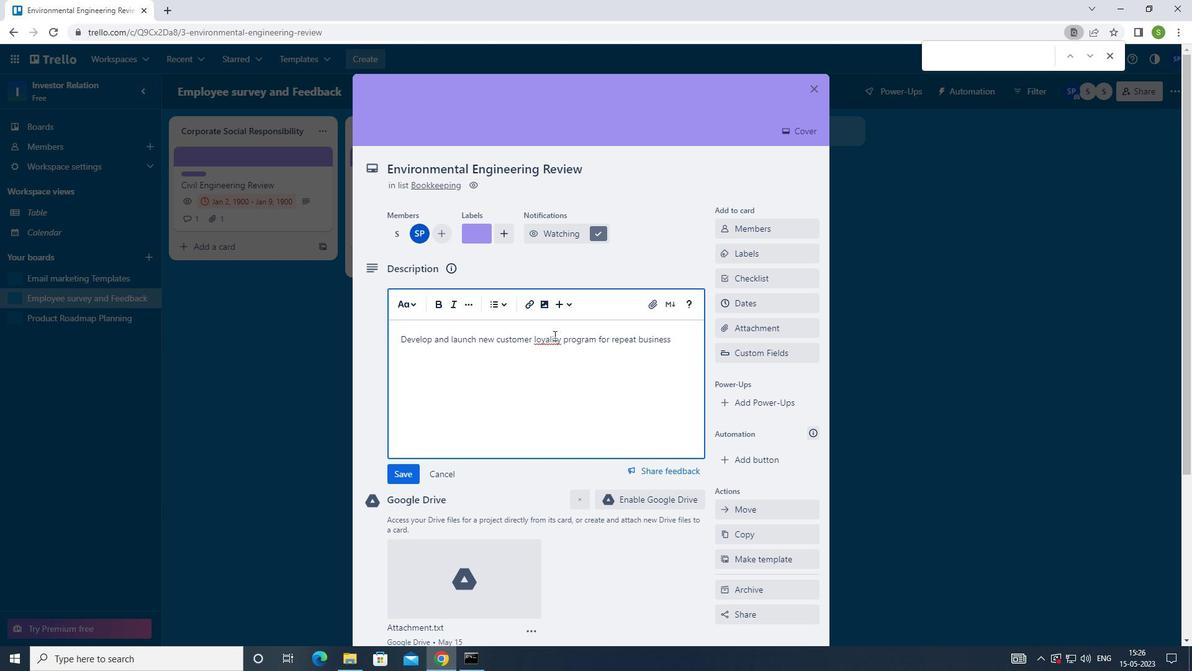 
Action: Mouse moved to (571, 336)
Screenshot: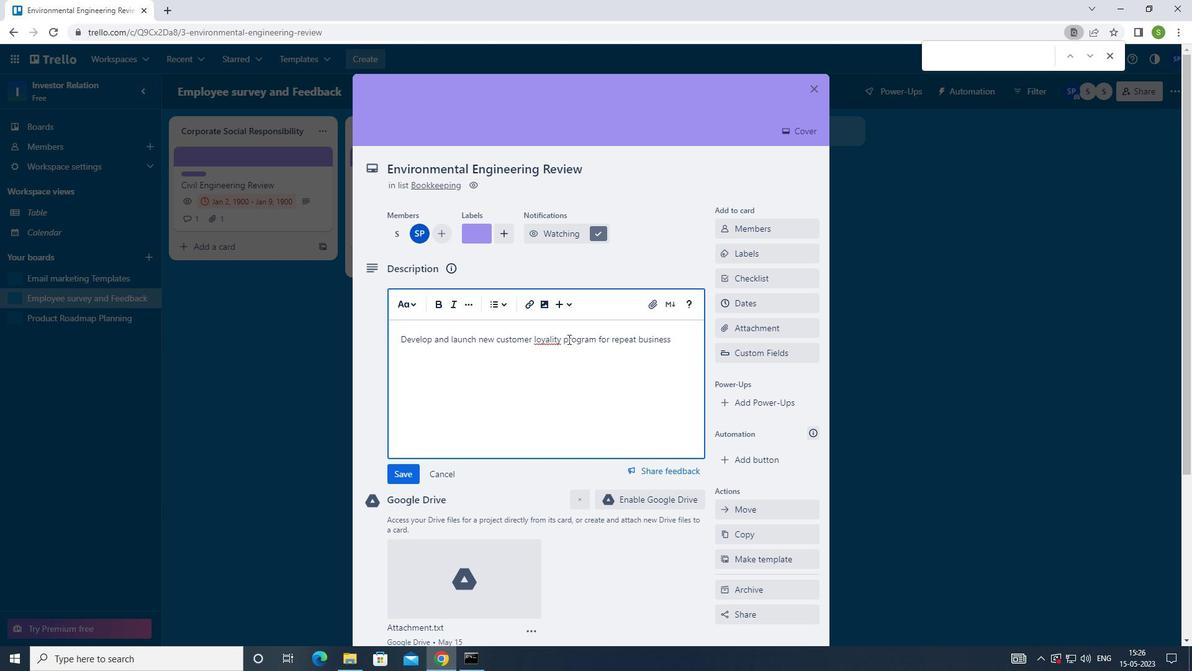 
Action: Key pressed <Key.backspace>
Screenshot: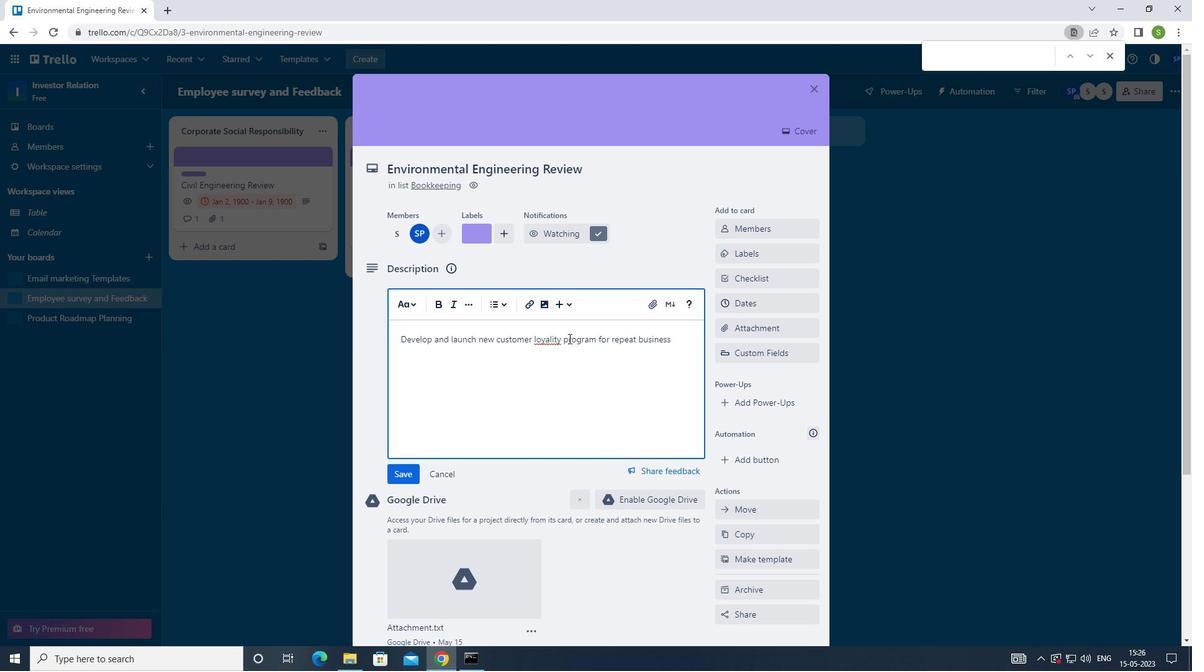 
Action: Mouse moved to (397, 473)
Screenshot: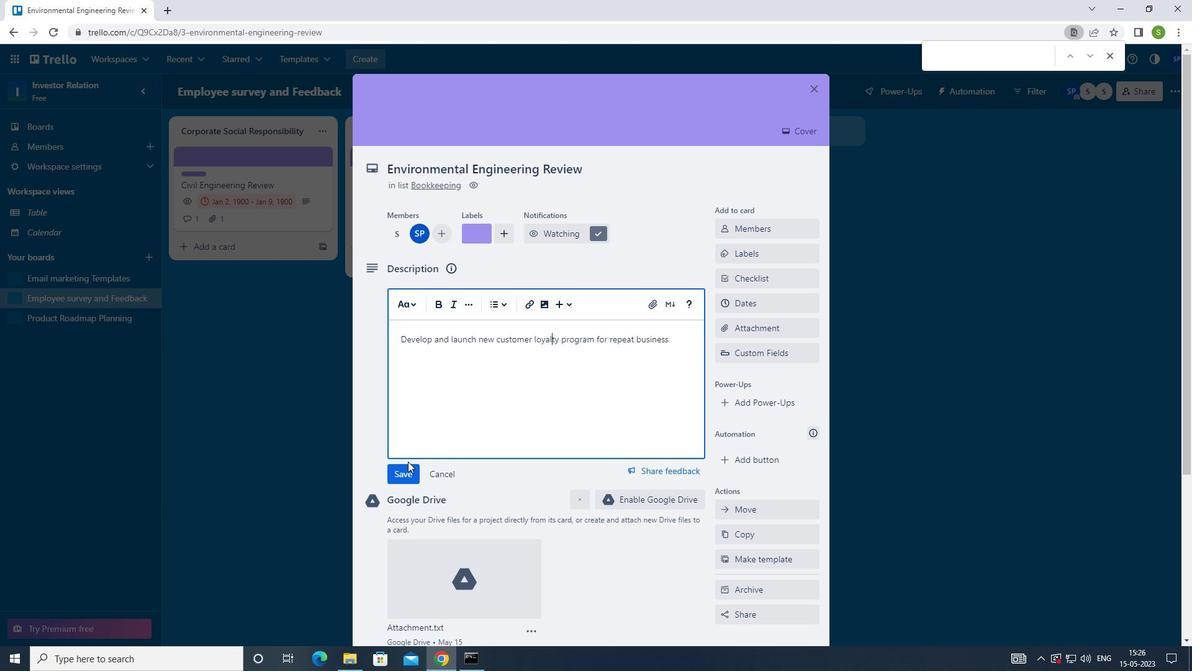 
Action: Mouse pressed left at (397, 473)
Screenshot: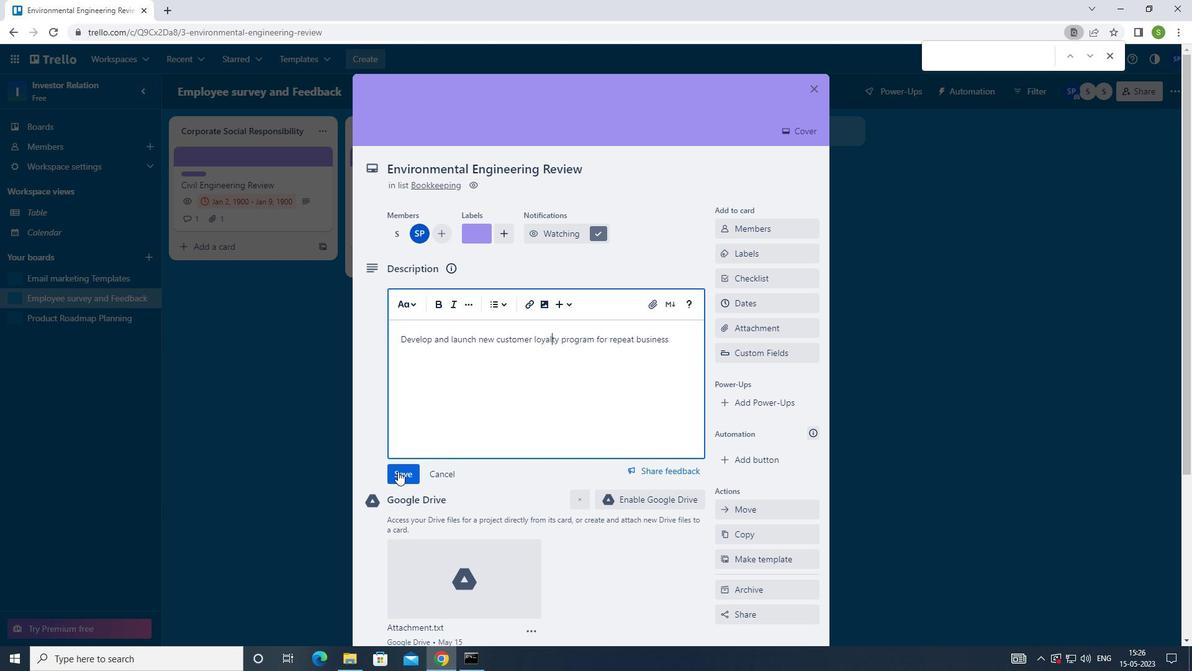 
Action: Mouse moved to (475, 432)
Screenshot: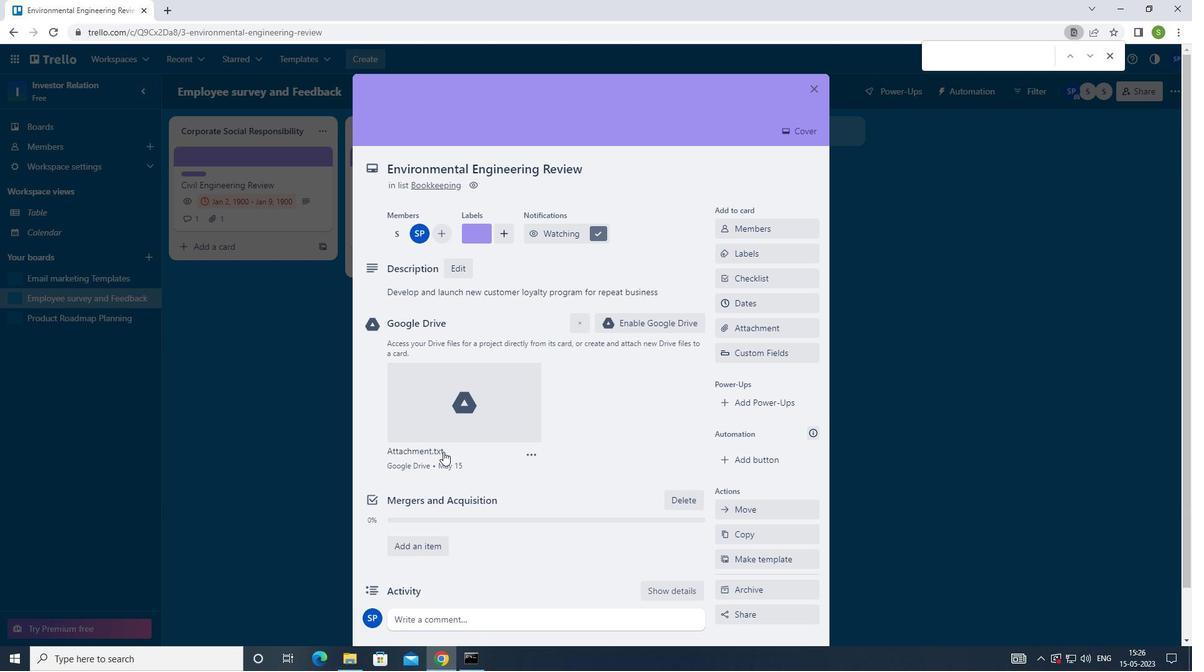 
Action: Mouse scrolled (475, 431) with delta (0, 0)
Screenshot: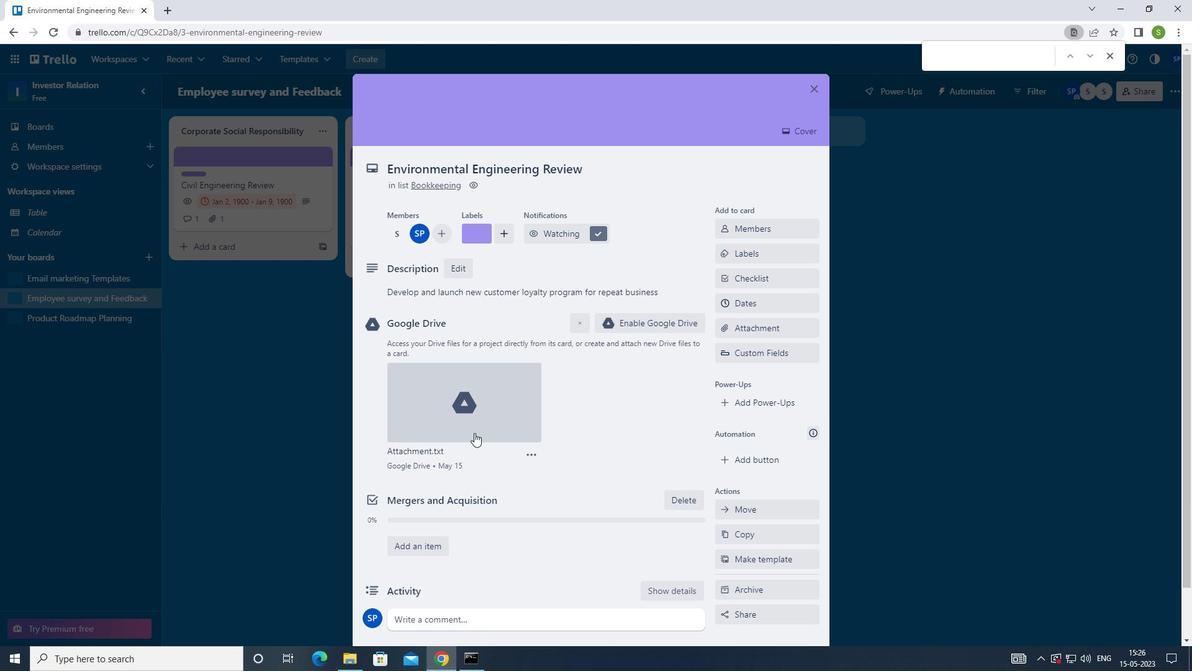 
Action: Mouse scrolled (475, 431) with delta (0, 0)
Screenshot: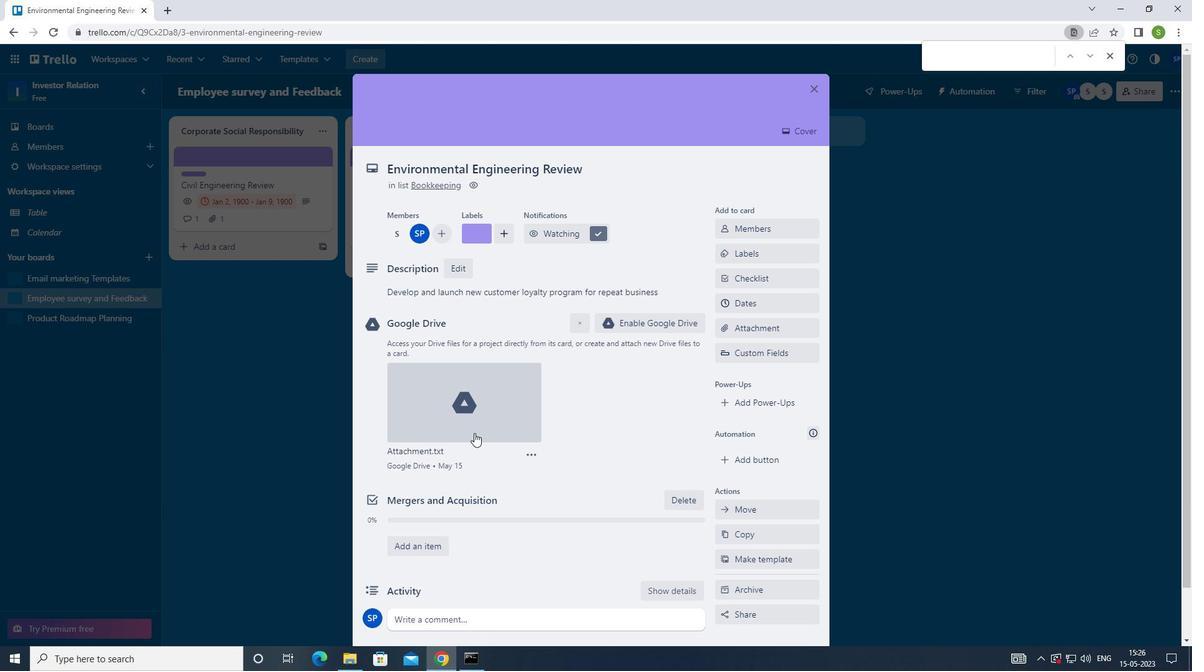 
Action: Mouse scrolled (475, 431) with delta (0, 0)
Screenshot: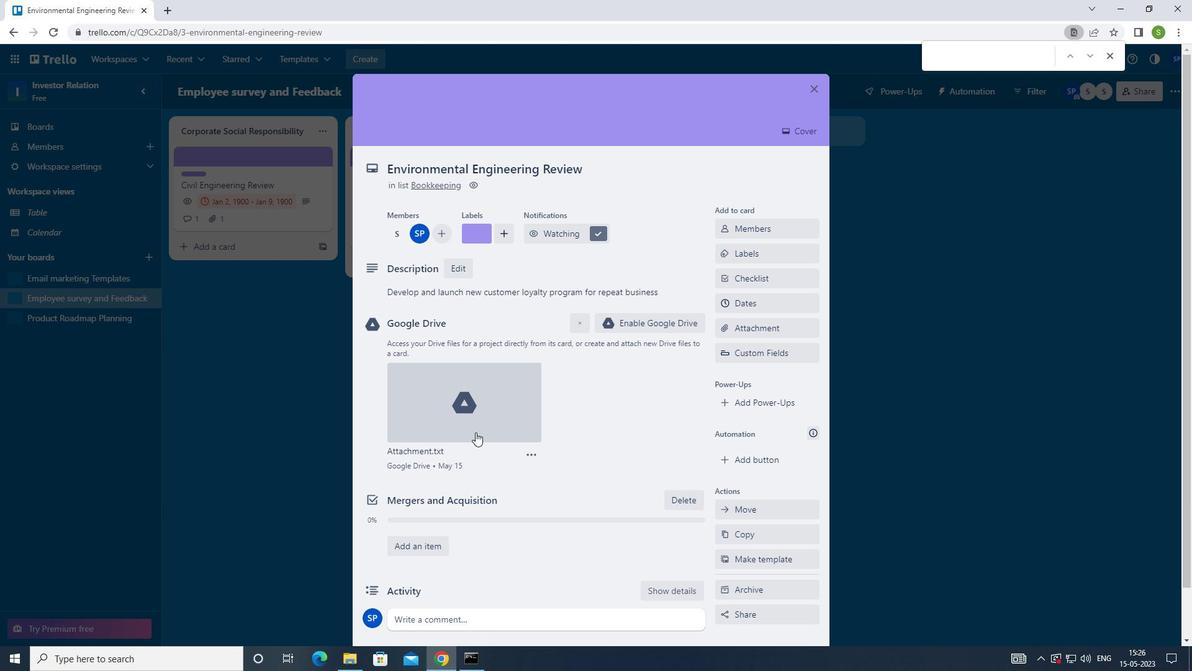 
Action: Mouse moved to (488, 563)
Screenshot: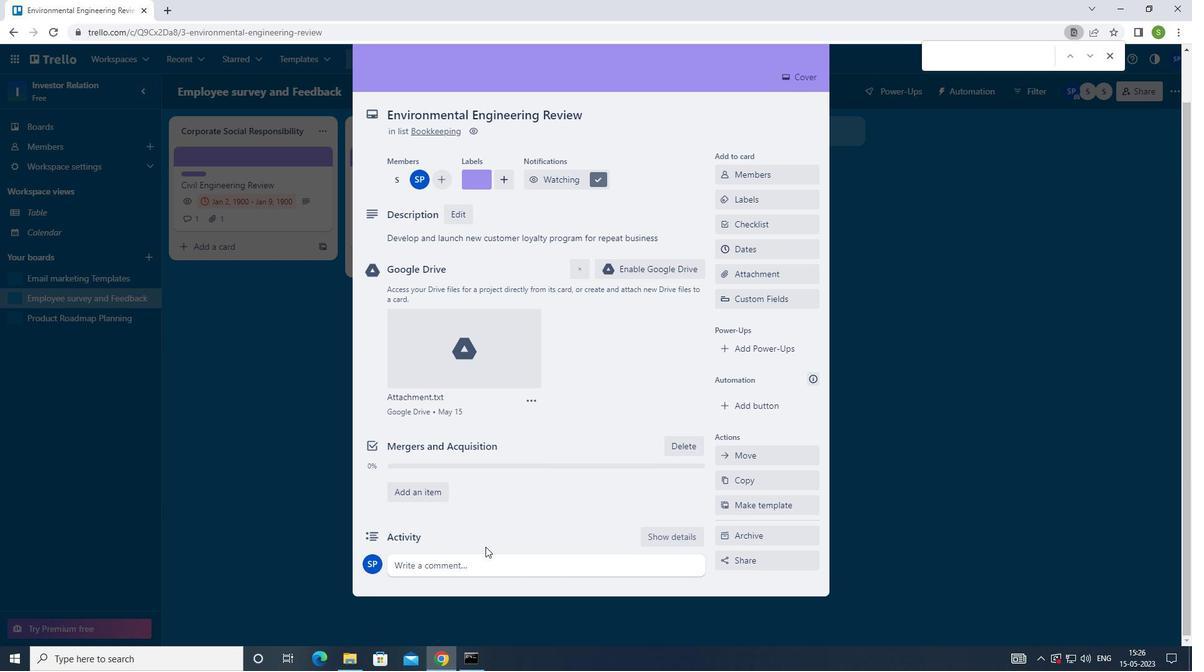 
Action: Mouse pressed left at (488, 563)
Screenshot: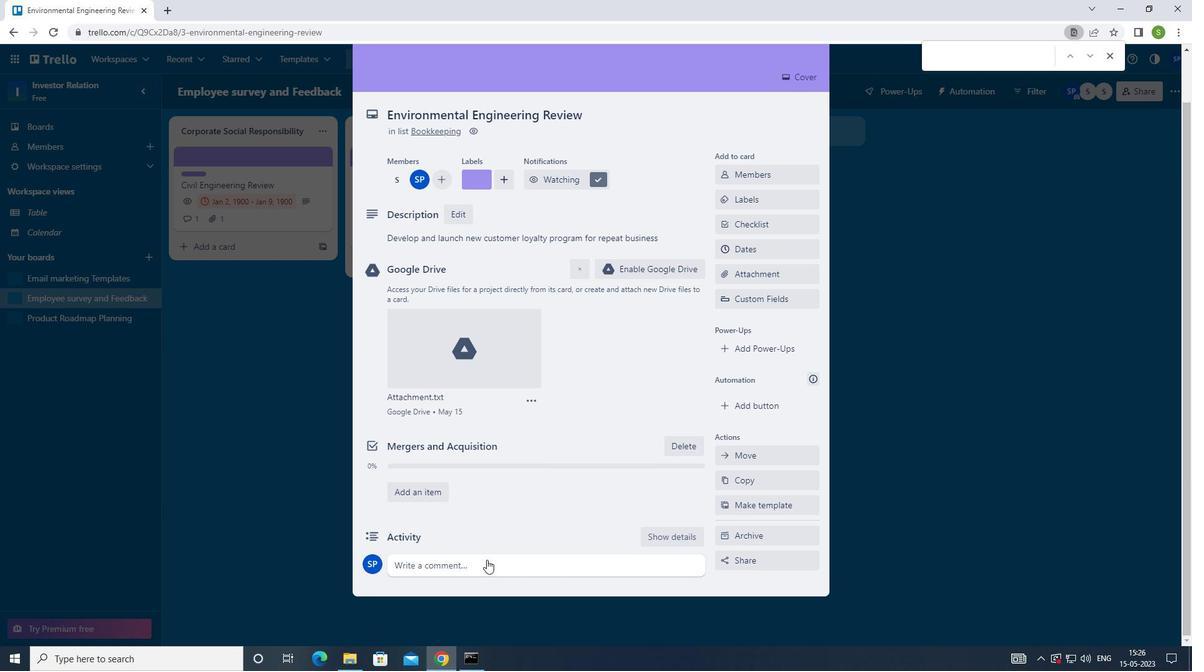 
Action: Mouse moved to (550, 411)
Screenshot: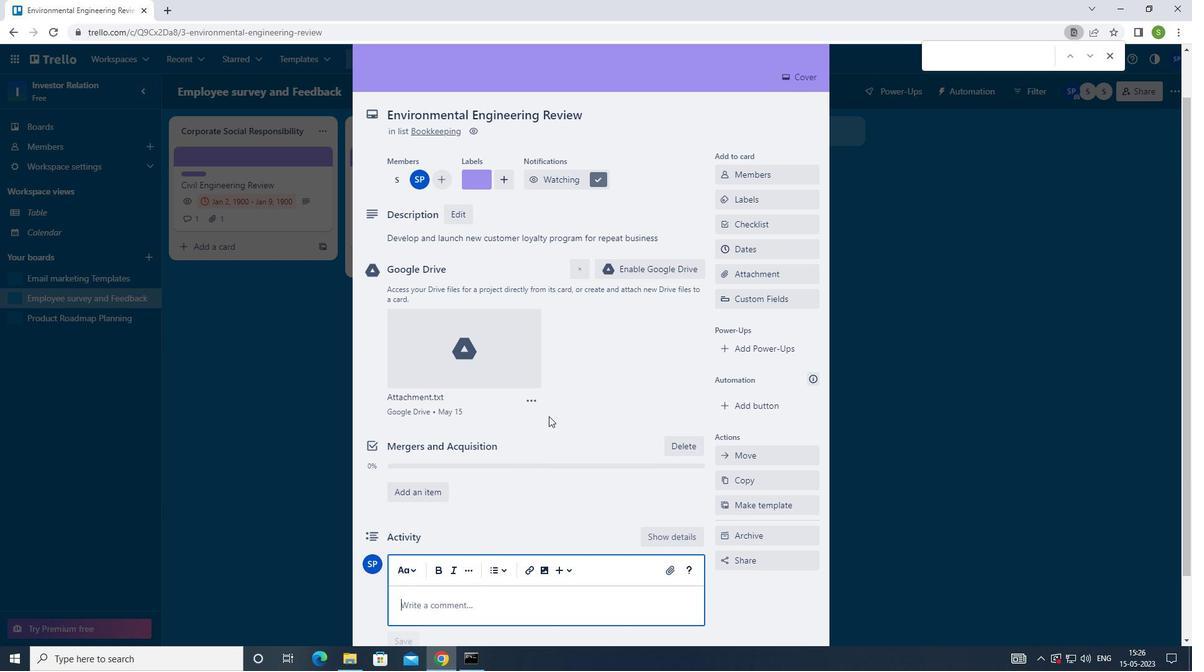 
Action: Key pressed <Key.shift>THIS<Key.space>TASK<Key.space>PRESENT<Key.space>AN<Key.space>OPPORTUNITY<Key.space>TO<Key.space>SHOWCSE<Key.backspace><Key.backspace>ASE<Key.space>OUR<Key.space>COMMUNICATION<Key.space>AND<Key.space>PRESENTATION<Key.space>SKILLS<Key.space>EFFECTIVELY<Key.space>CONVEYING<Key.space>INFORMATION<Key.space>AND<Key.space>IDEAS<Key.space>TO<Key.space>OTHER
Screenshot: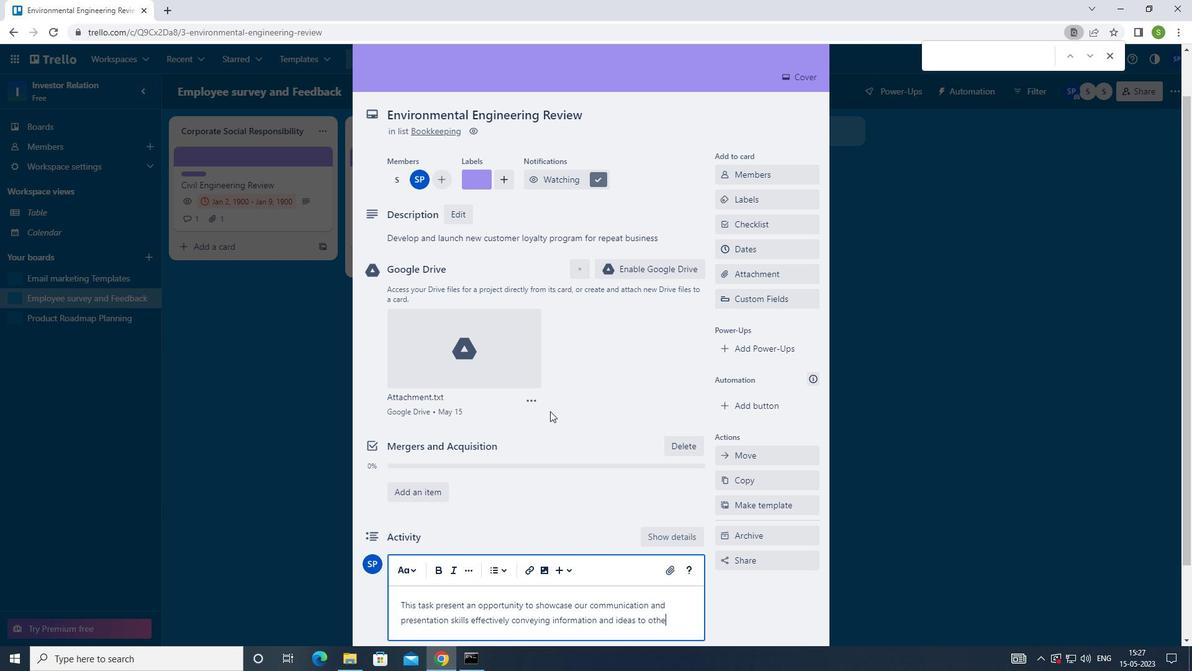 
Action: Mouse moved to (518, 418)
Screenshot: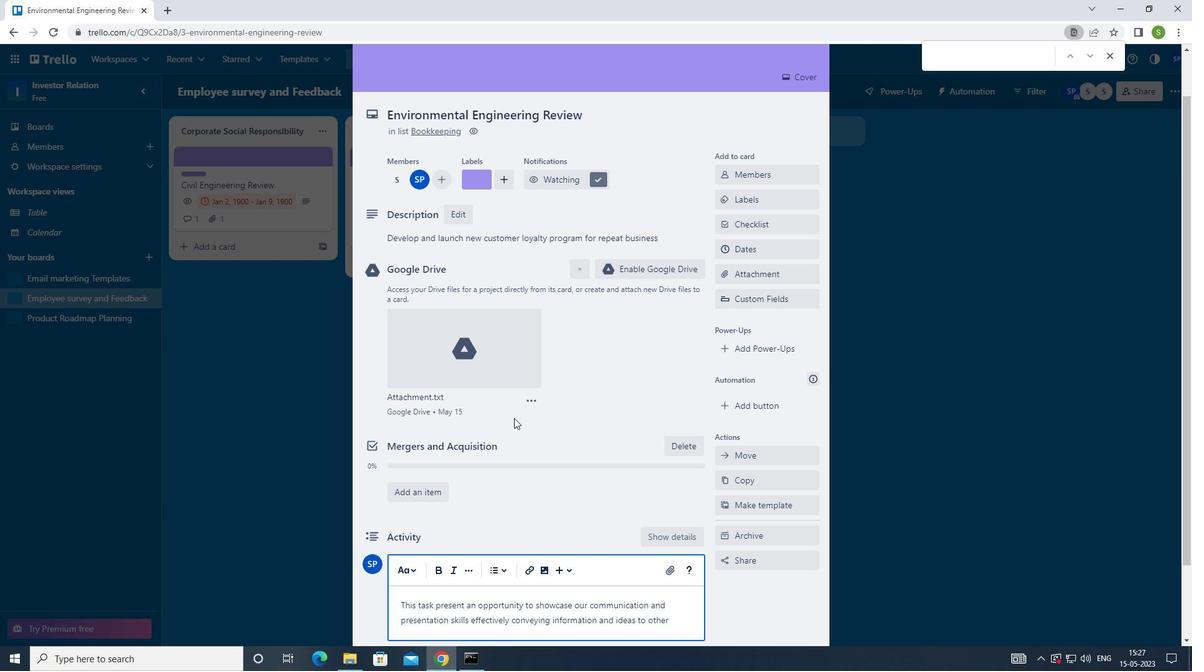 
Action: Mouse scrolled (518, 418) with delta (0, 0)
Screenshot: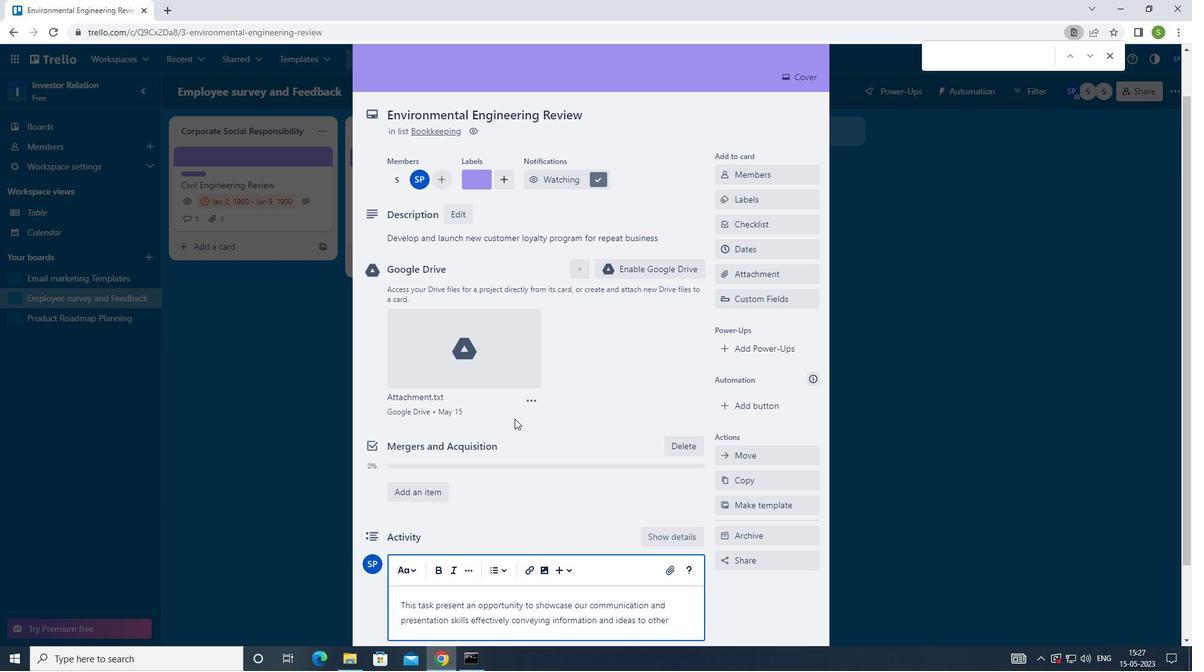 
Action: Mouse scrolled (518, 418) with delta (0, 0)
Screenshot: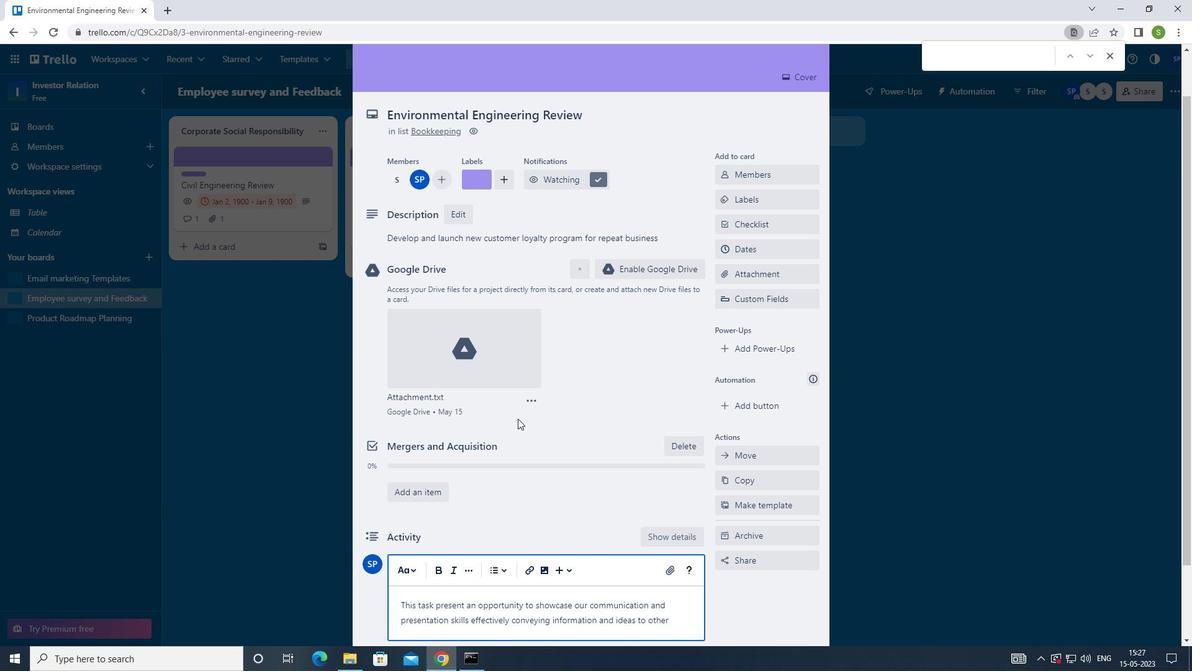 
Action: Mouse scrolled (518, 418) with delta (0, 0)
Screenshot: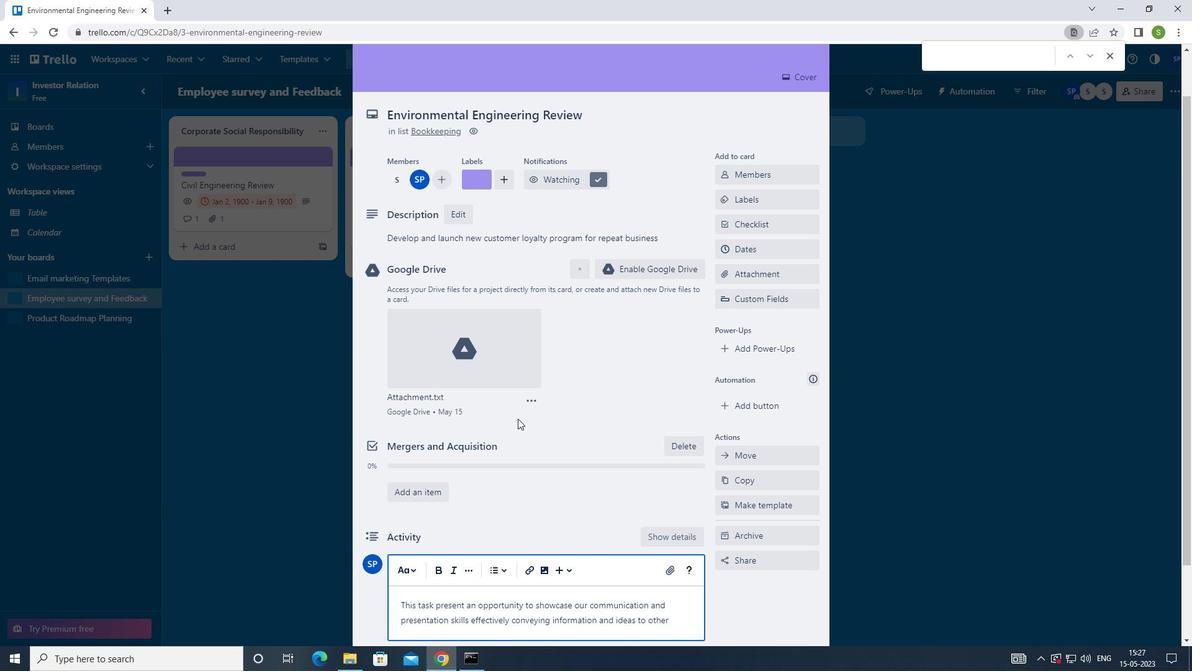 
Action: Mouse moved to (408, 561)
Screenshot: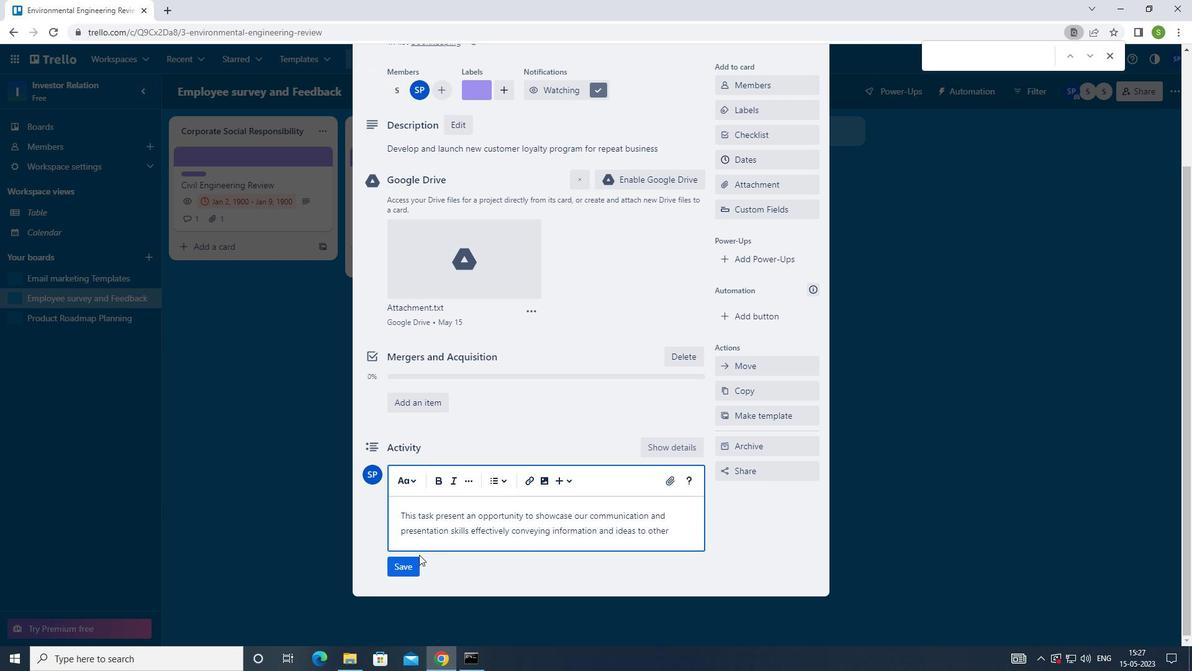 
Action: Mouse pressed left at (408, 561)
Screenshot: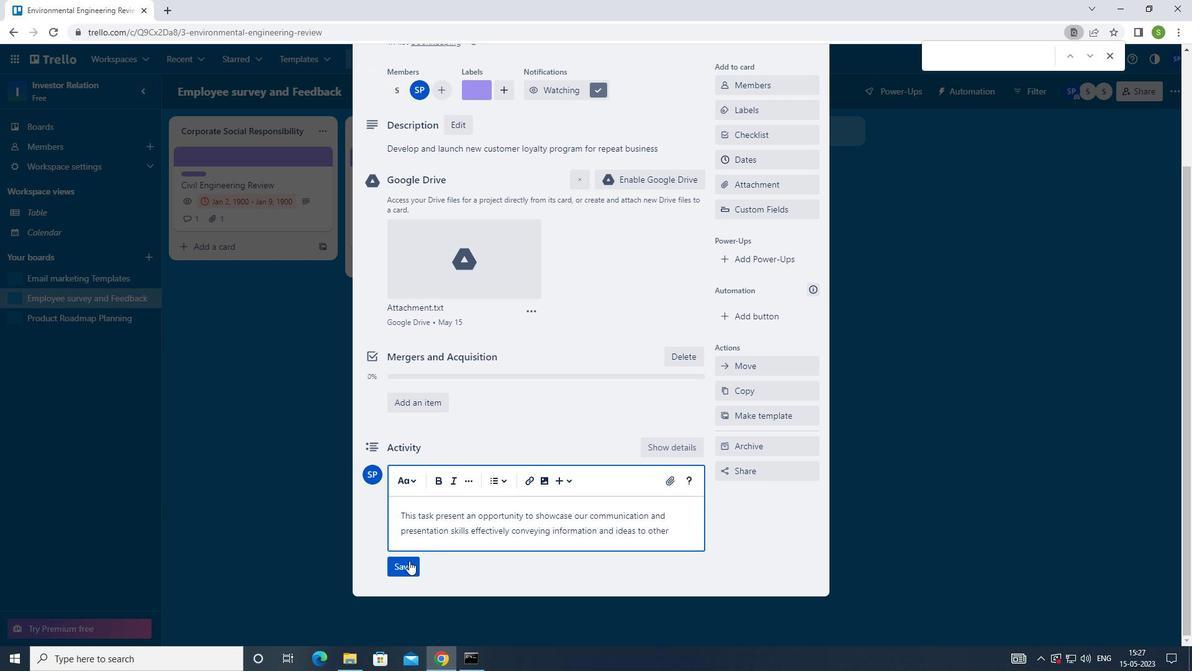 
Action: Mouse moved to (787, 172)
Screenshot: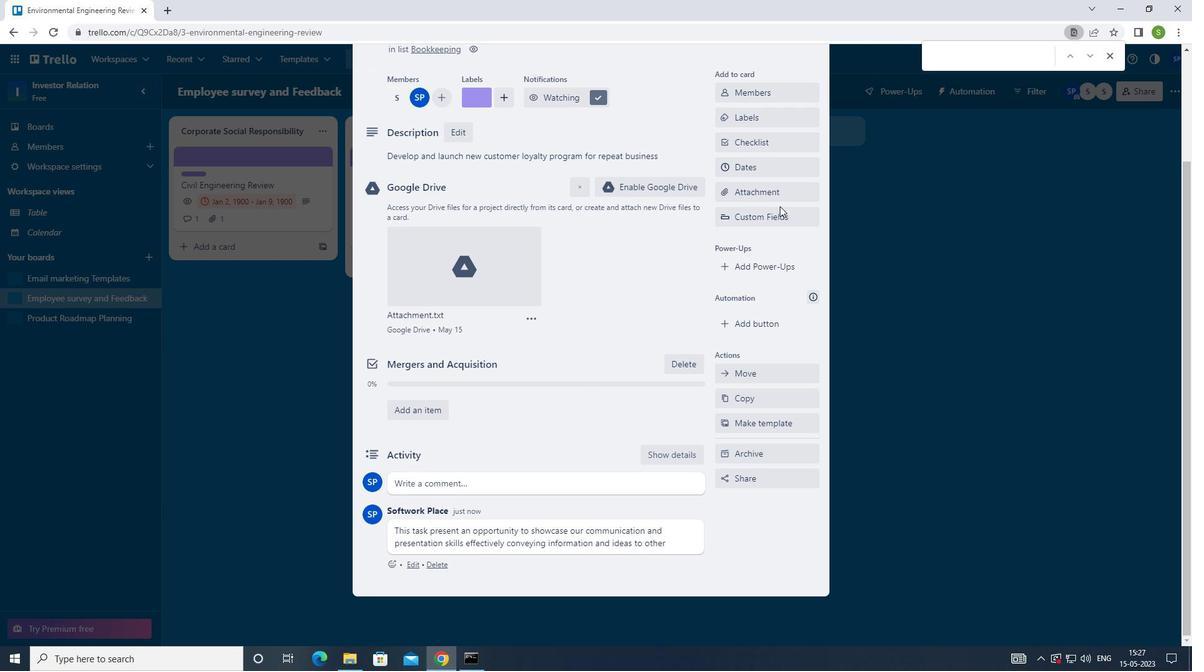 
Action: Mouse pressed left at (787, 172)
Screenshot: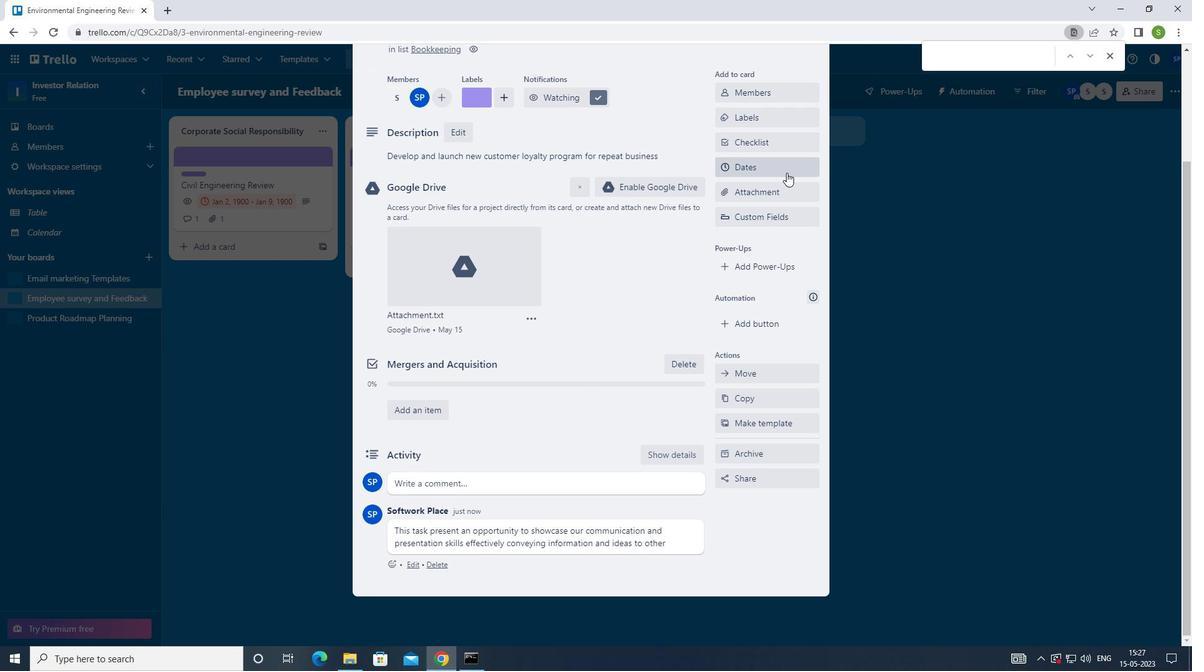 
Action: Mouse moved to (729, 420)
Screenshot: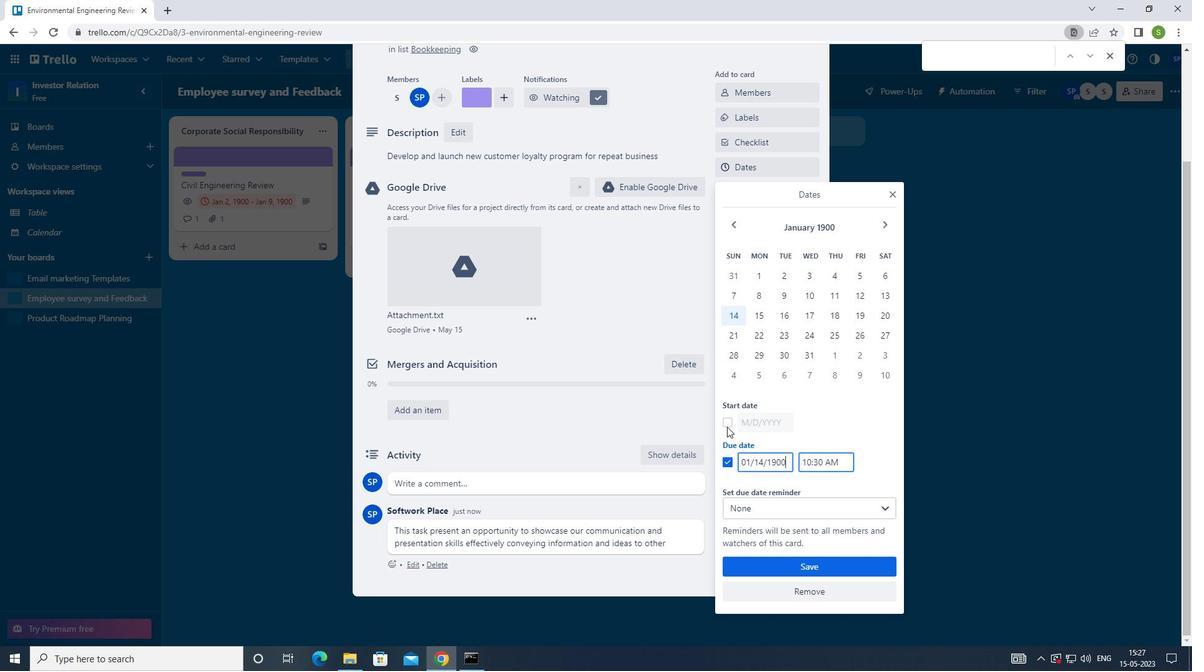 
Action: Mouse pressed left at (729, 420)
Screenshot: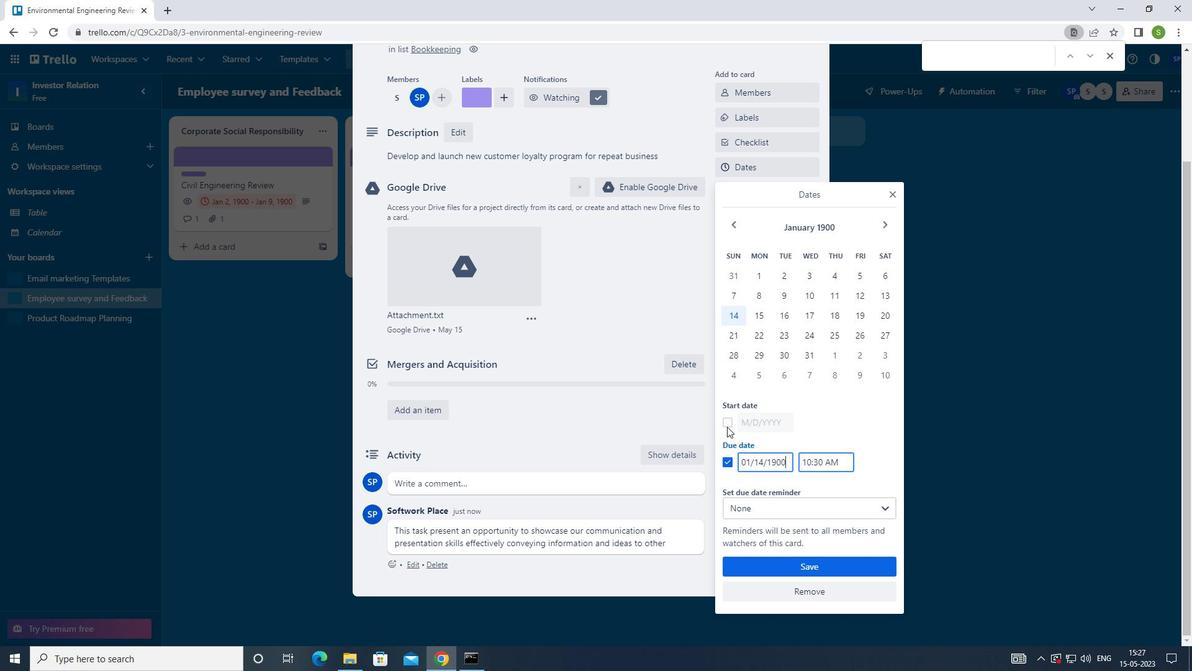 
Action: Mouse moved to (761, 293)
Screenshot: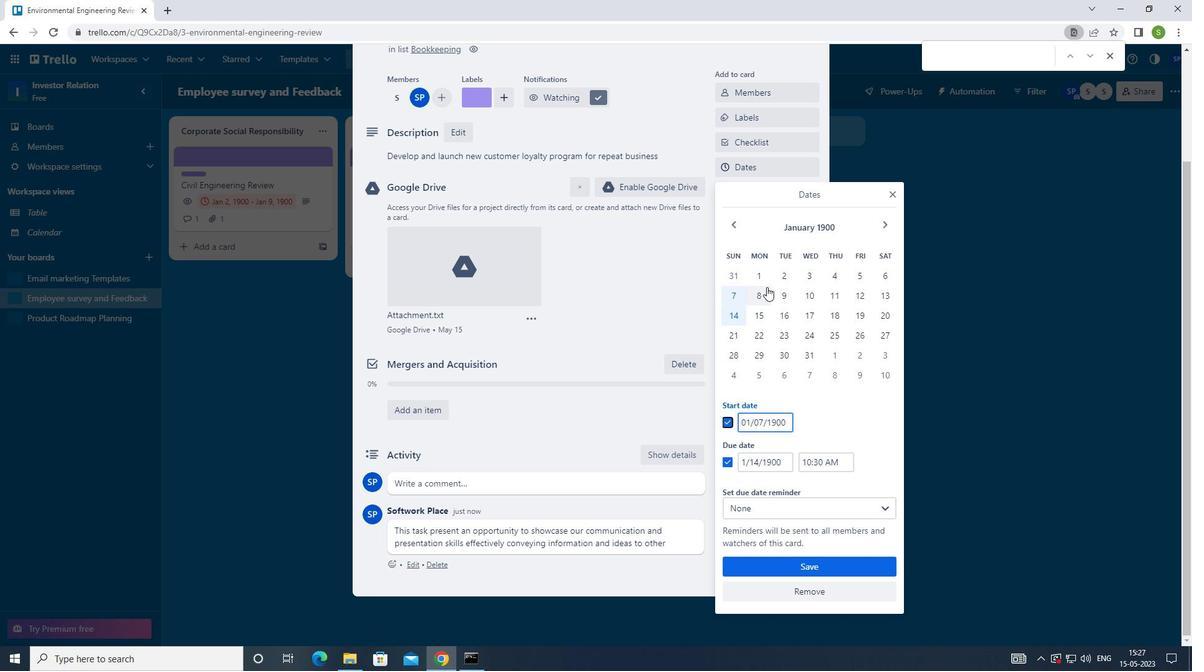 
Action: Mouse pressed left at (761, 293)
Screenshot: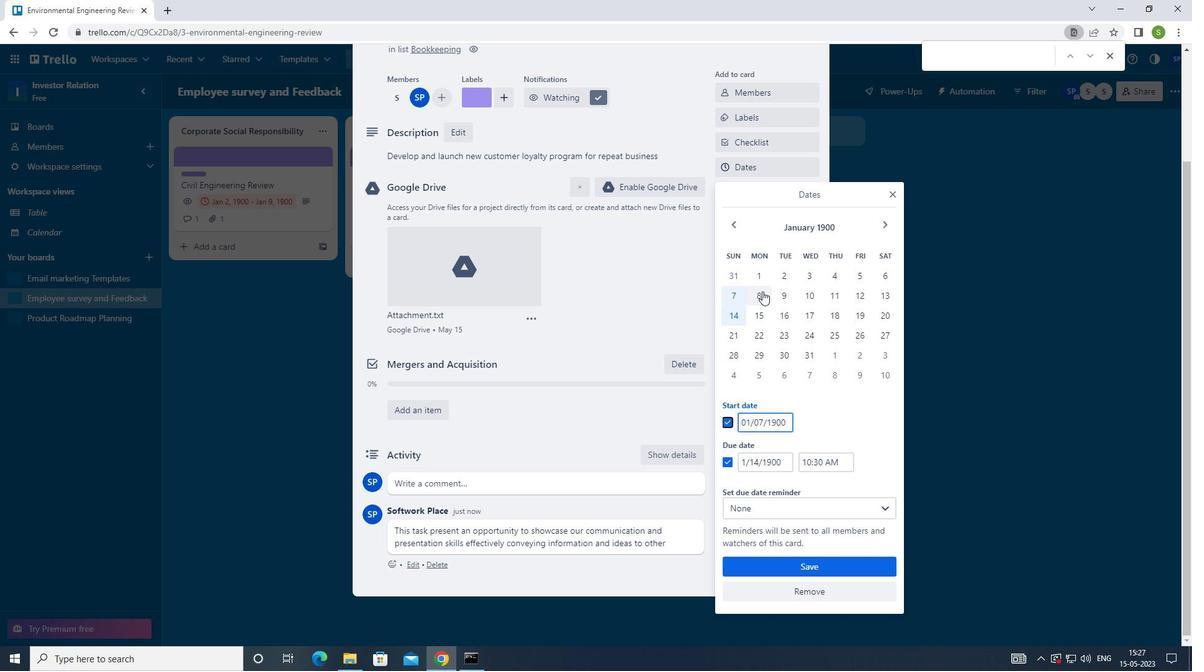 
Action: Mouse moved to (758, 319)
Screenshot: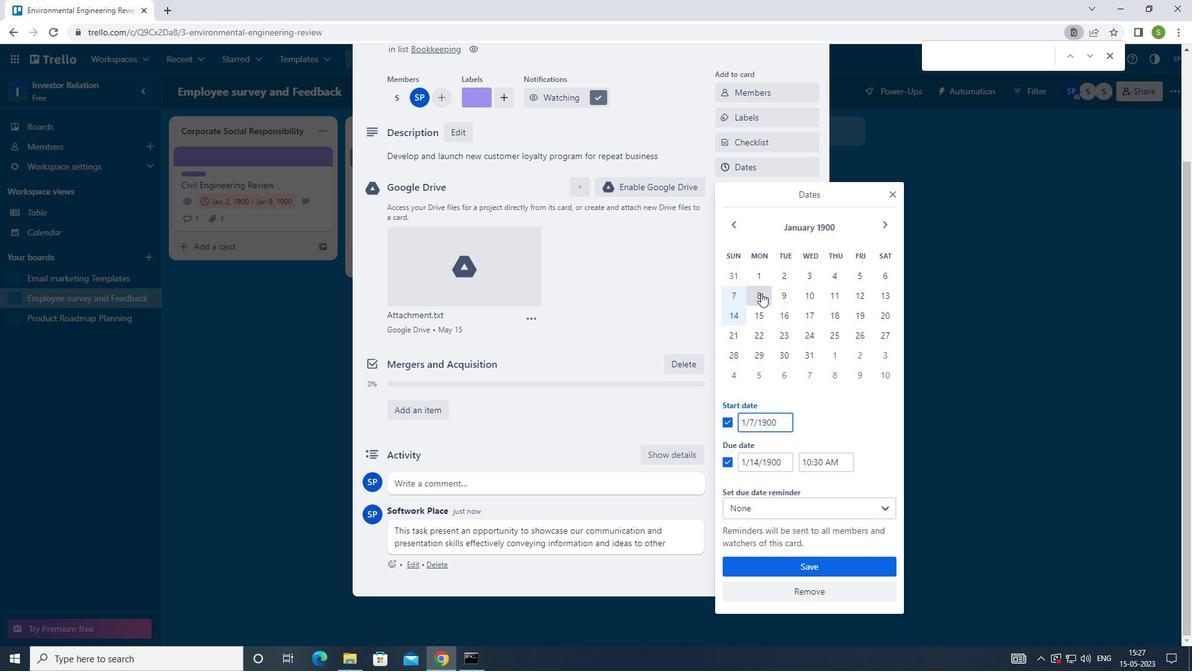 
Action: Mouse pressed left at (758, 319)
Screenshot: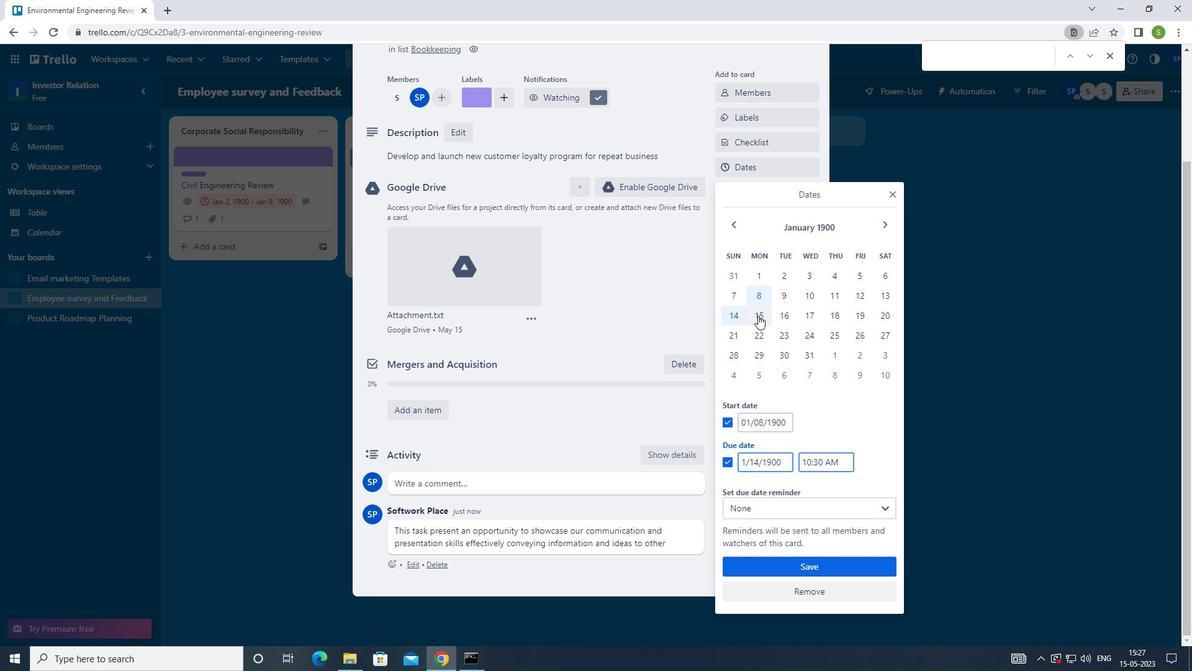 
Action: Mouse moved to (769, 563)
Screenshot: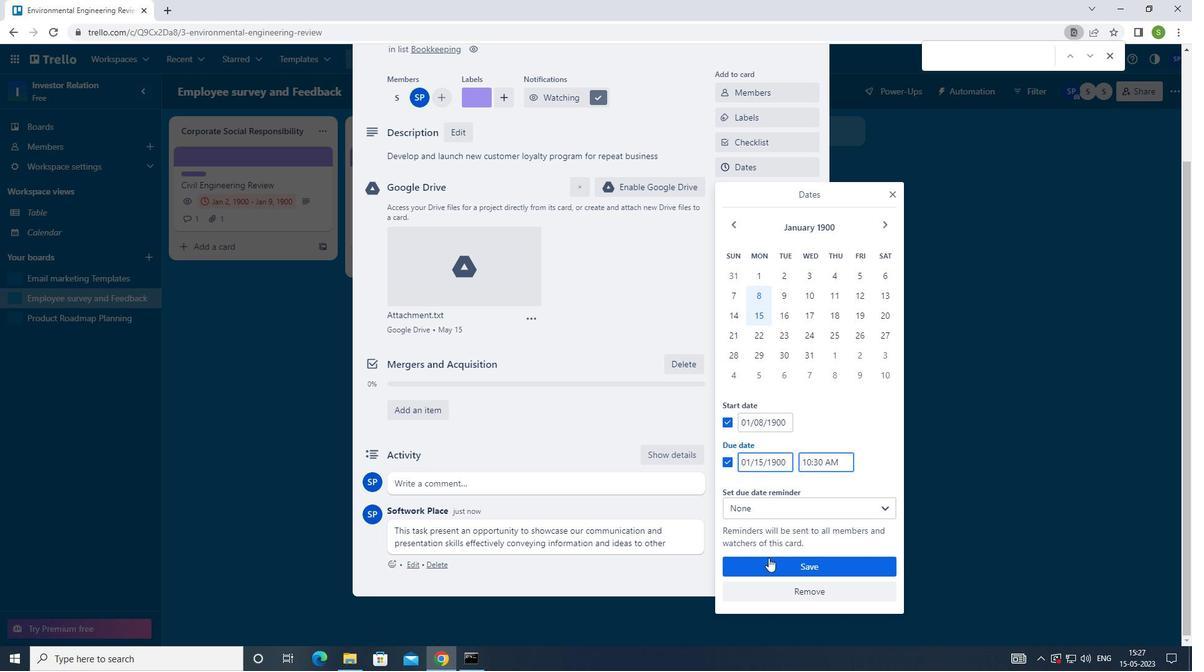 
Action: Mouse pressed left at (769, 563)
Screenshot: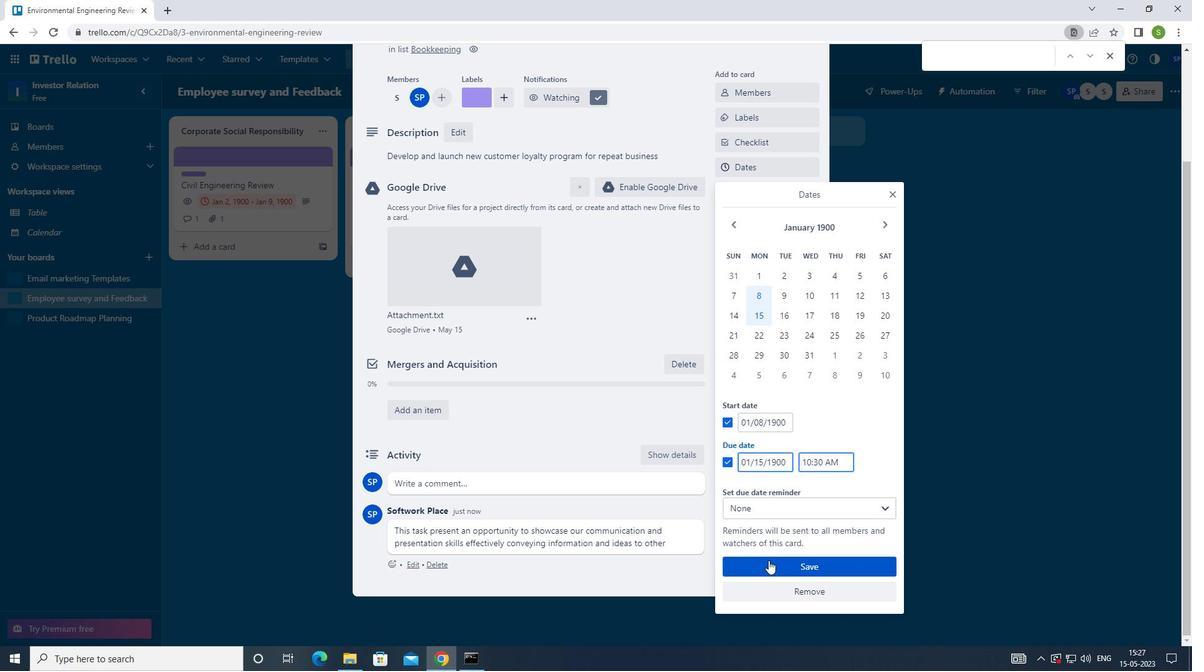 
Action: Mouse moved to (771, 554)
Screenshot: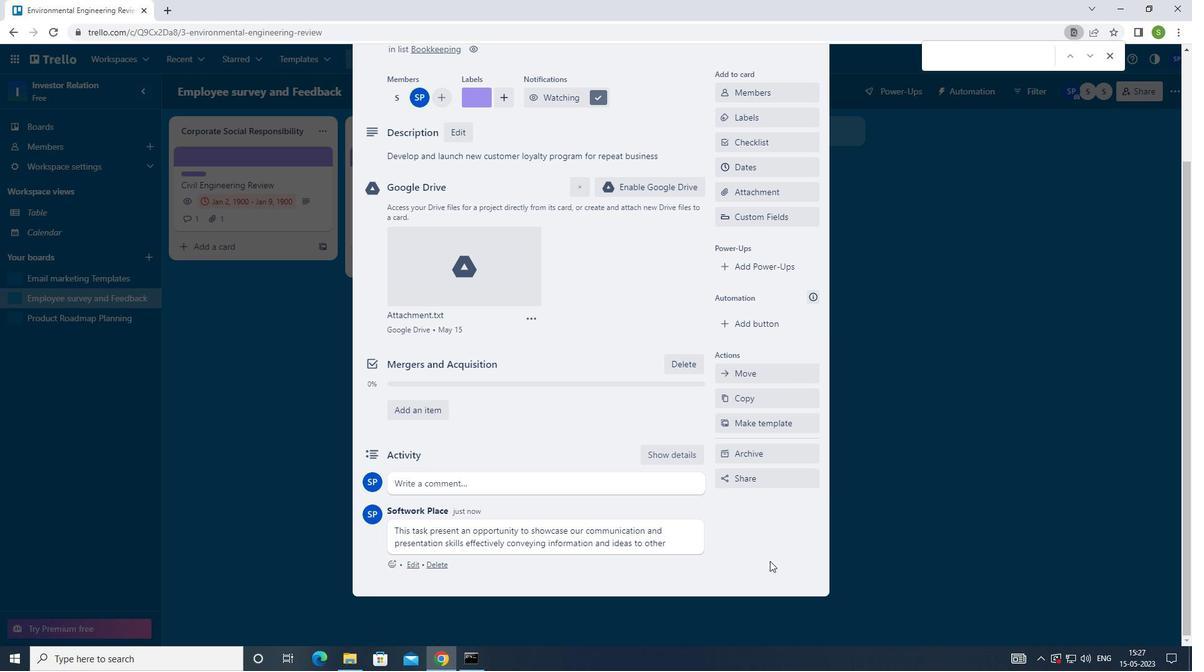 
Action: Key pressed <Key.f8>
Screenshot: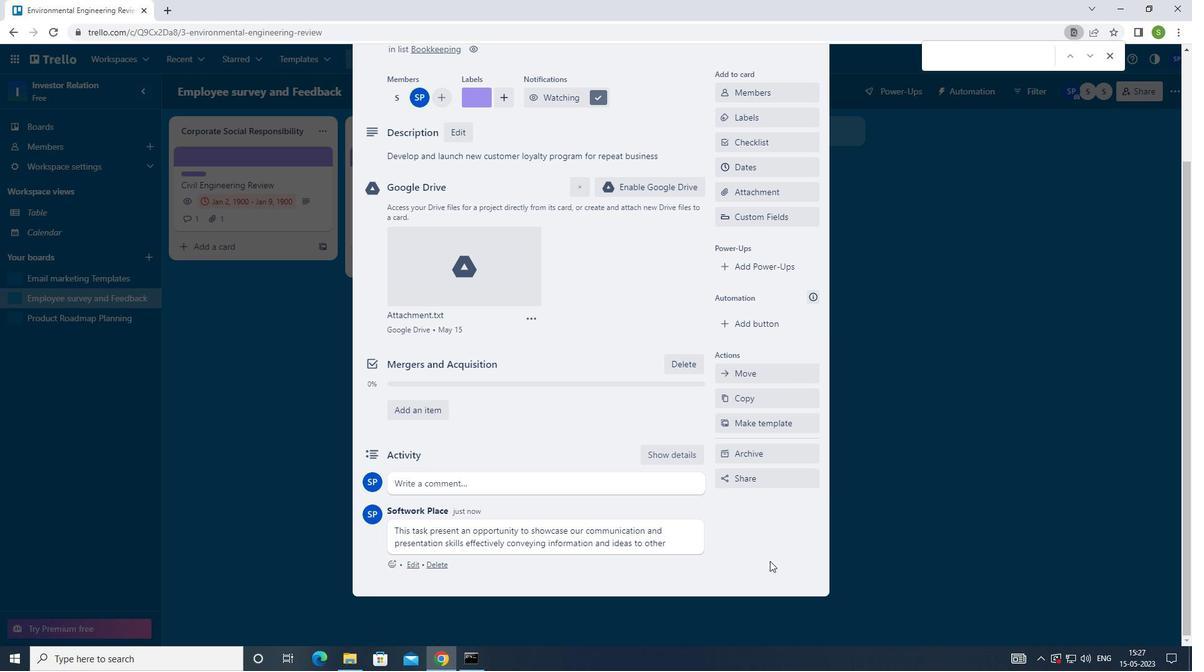 
